 Task: Add a condition where "Channel Is WeChat" in new tickets in your groups.
Action: Mouse moved to (119, 436)
Screenshot: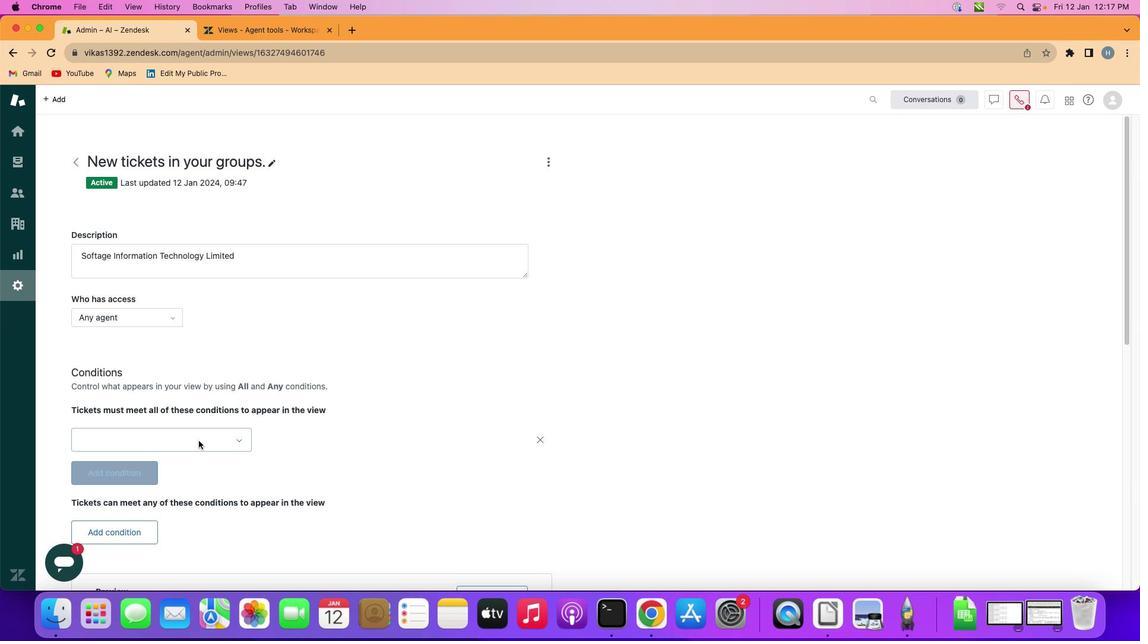 
Action: Mouse pressed left at (119, 436)
Screenshot: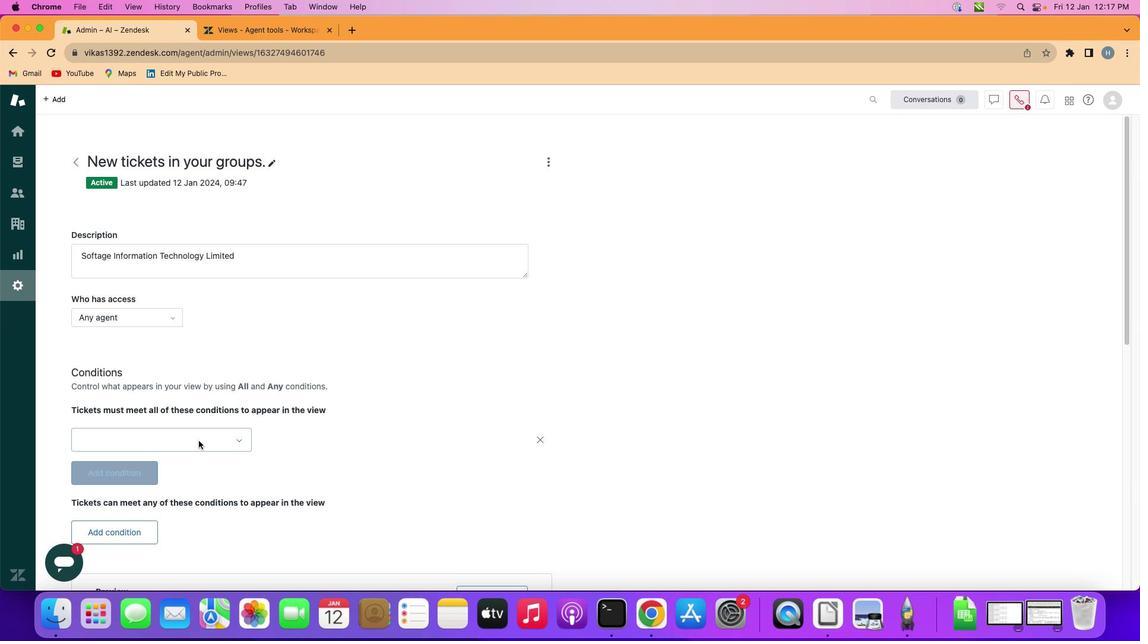 
Action: Mouse moved to (198, 438)
Screenshot: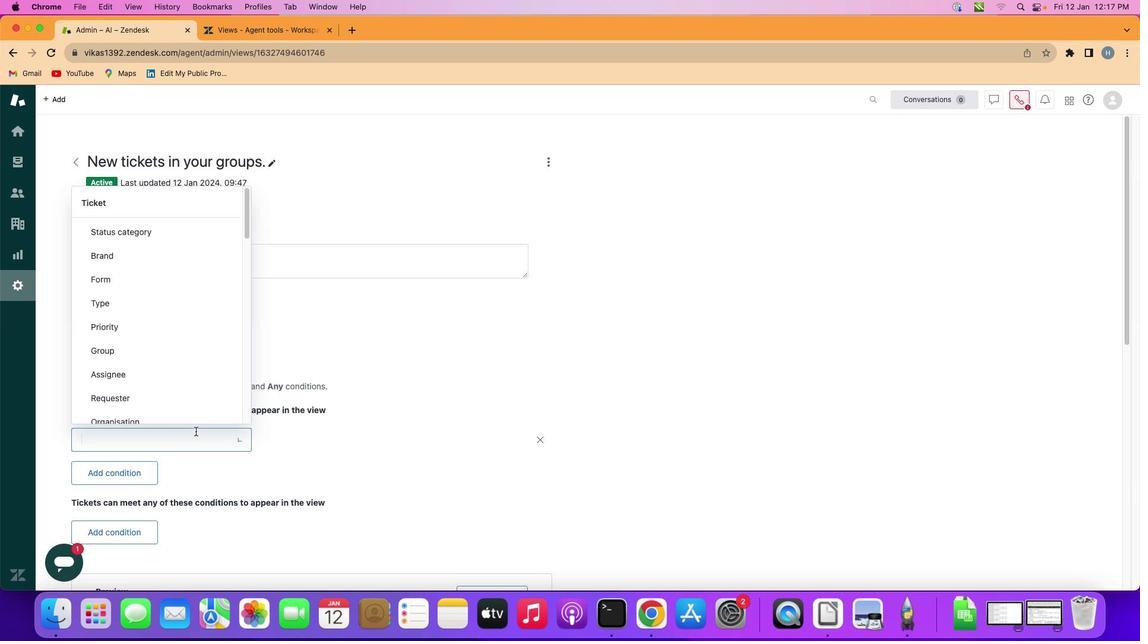 
Action: Mouse pressed left at (198, 438)
Screenshot: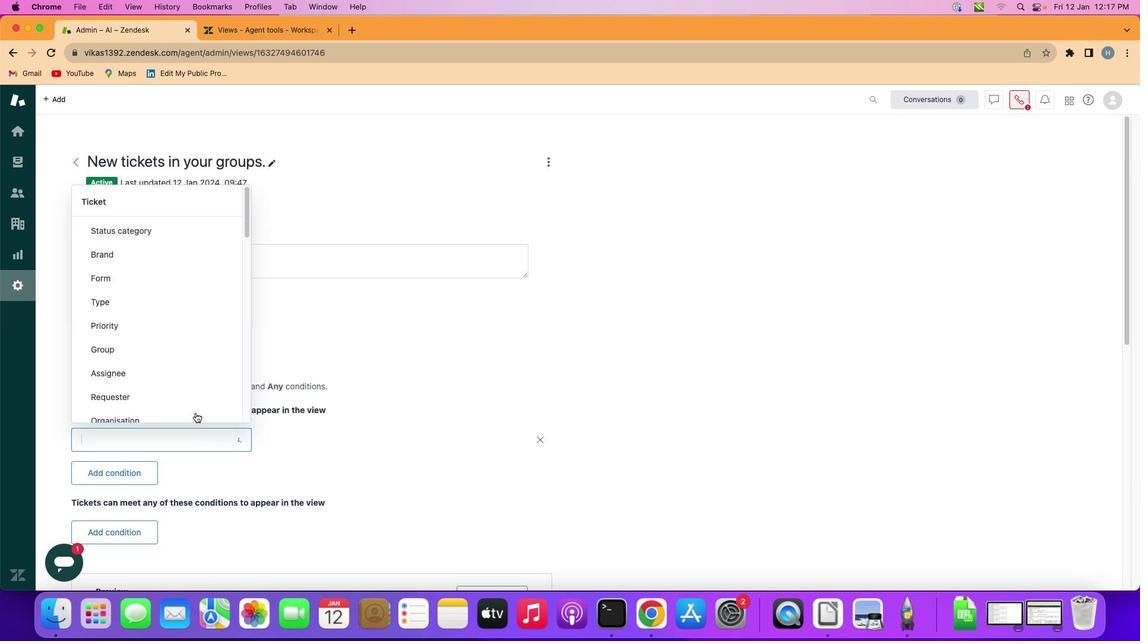 
Action: Mouse moved to (188, 324)
Screenshot: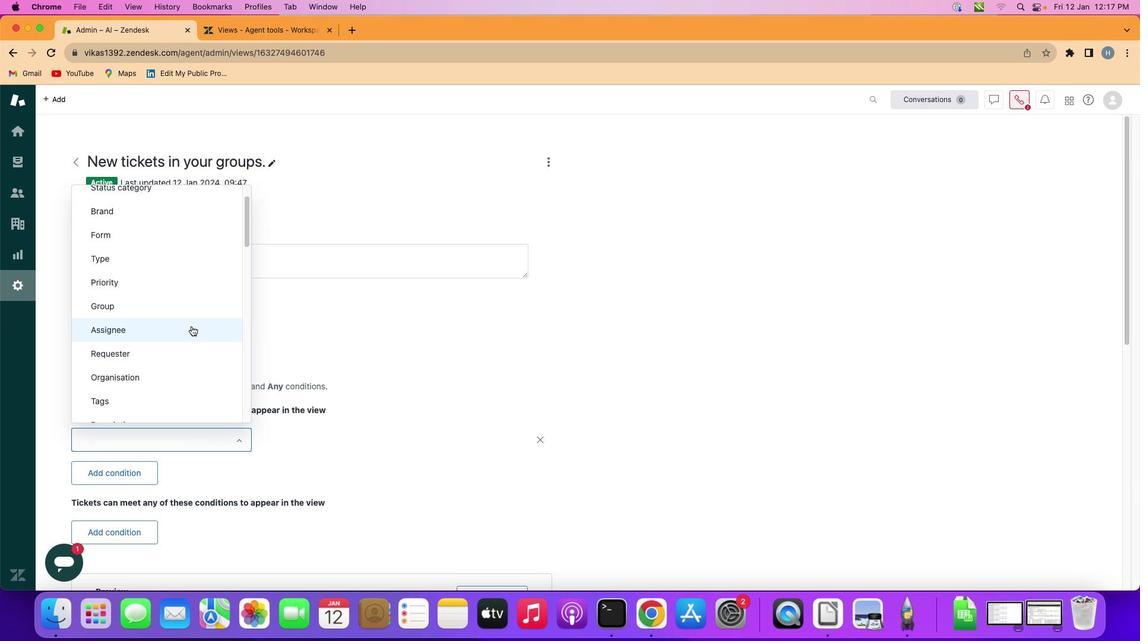 
Action: Mouse scrolled (188, 324) with delta (-1, -2)
Screenshot: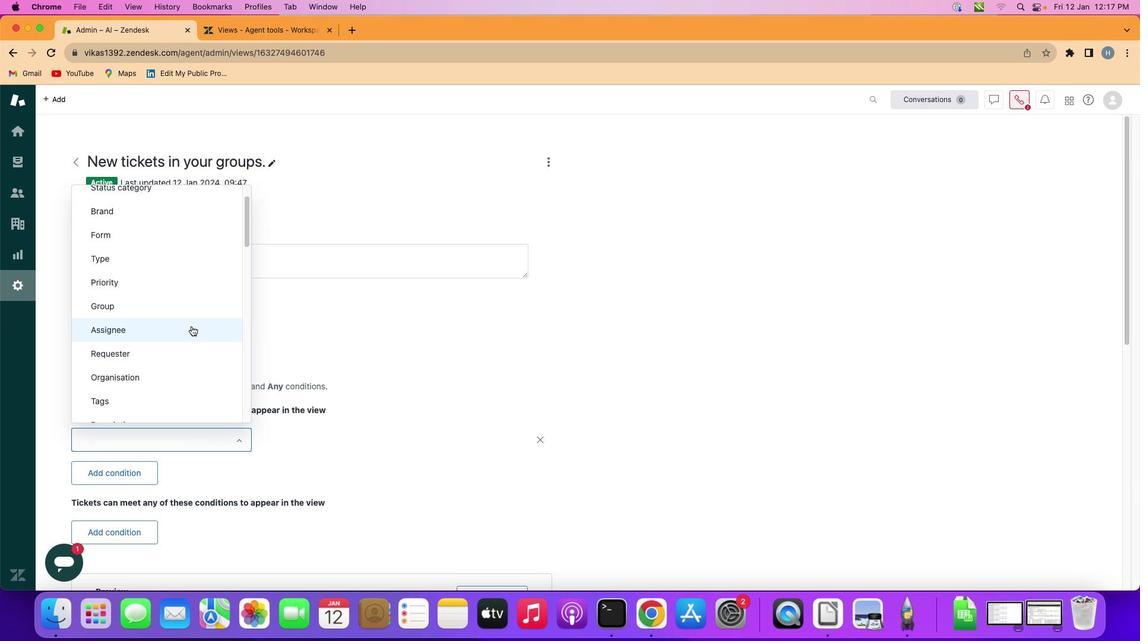 
Action: Mouse scrolled (188, 324) with delta (-1, -2)
Screenshot: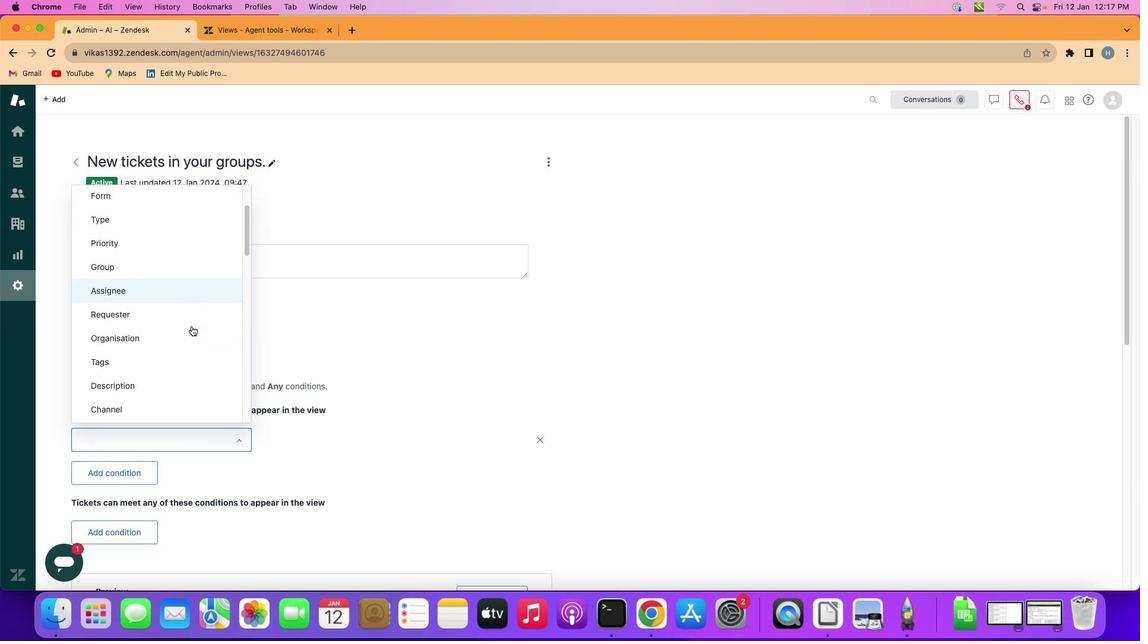 
Action: Mouse scrolled (188, 324) with delta (-1, -2)
Screenshot: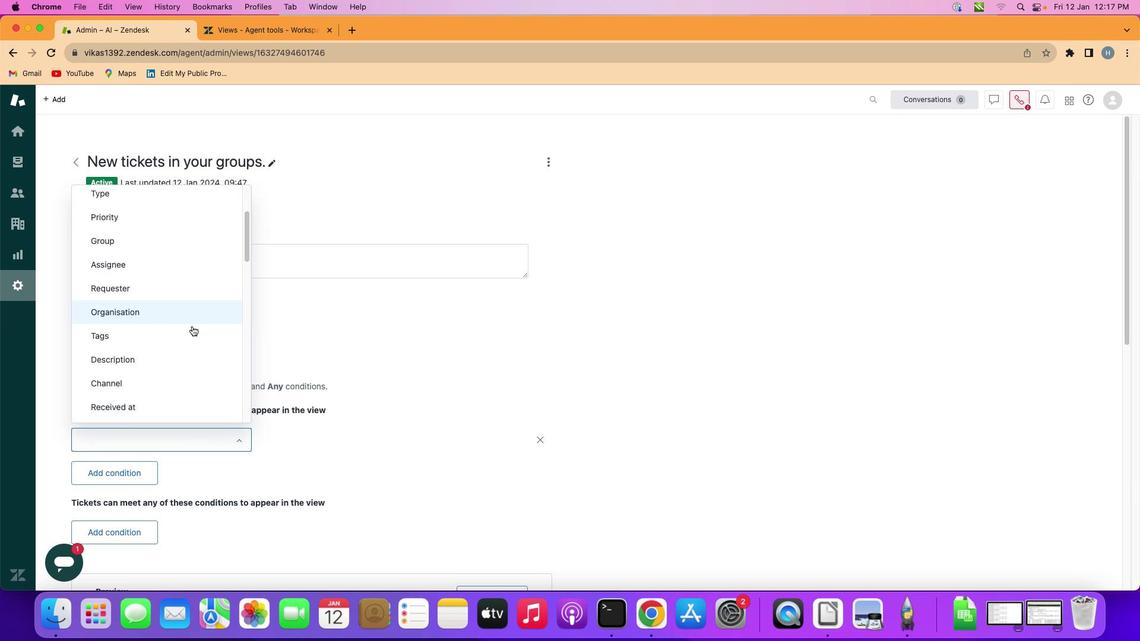 
Action: Mouse moved to (188, 324)
Screenshot: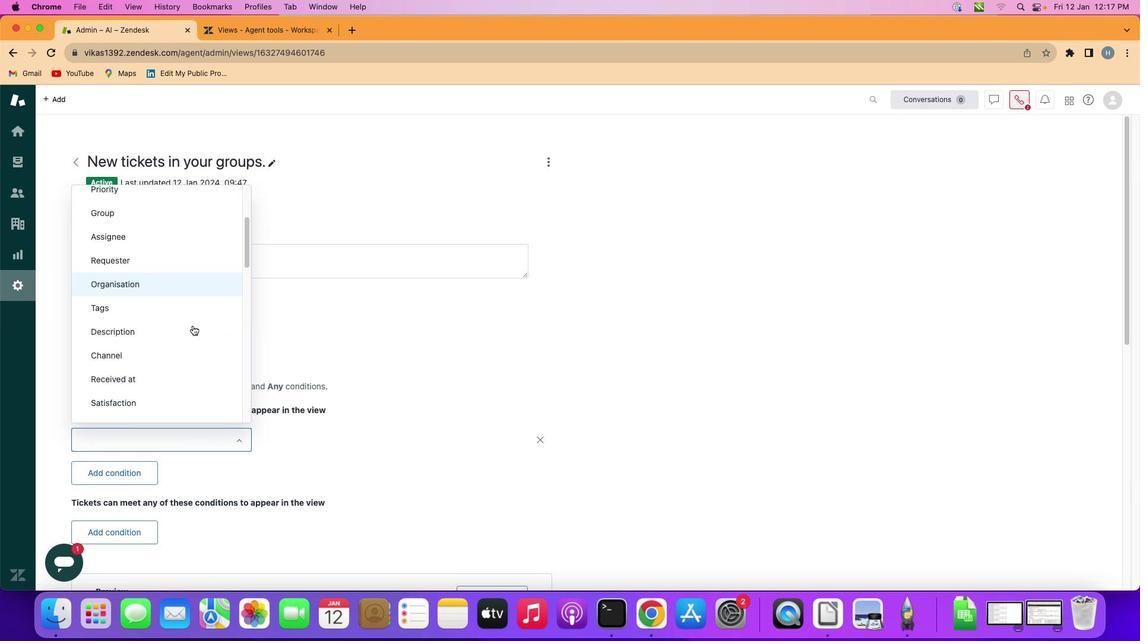 
Action: Mouse scrolled (188, 324) with delta (-1, -2)
Screenshot: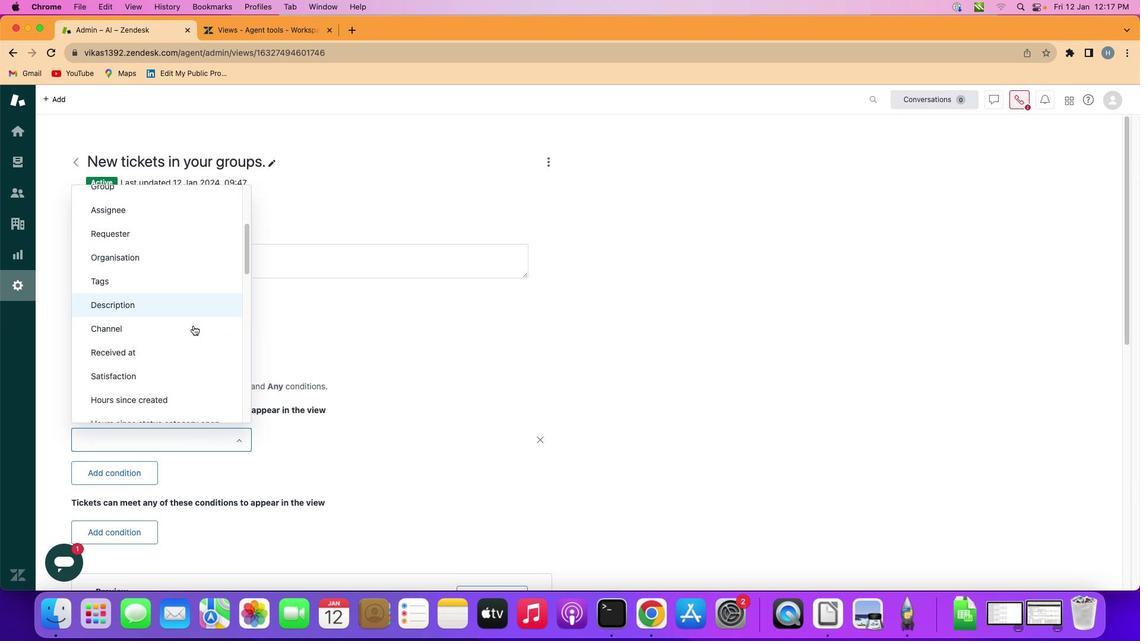
Action: Mouse moved to (189, 323)
Screenshot: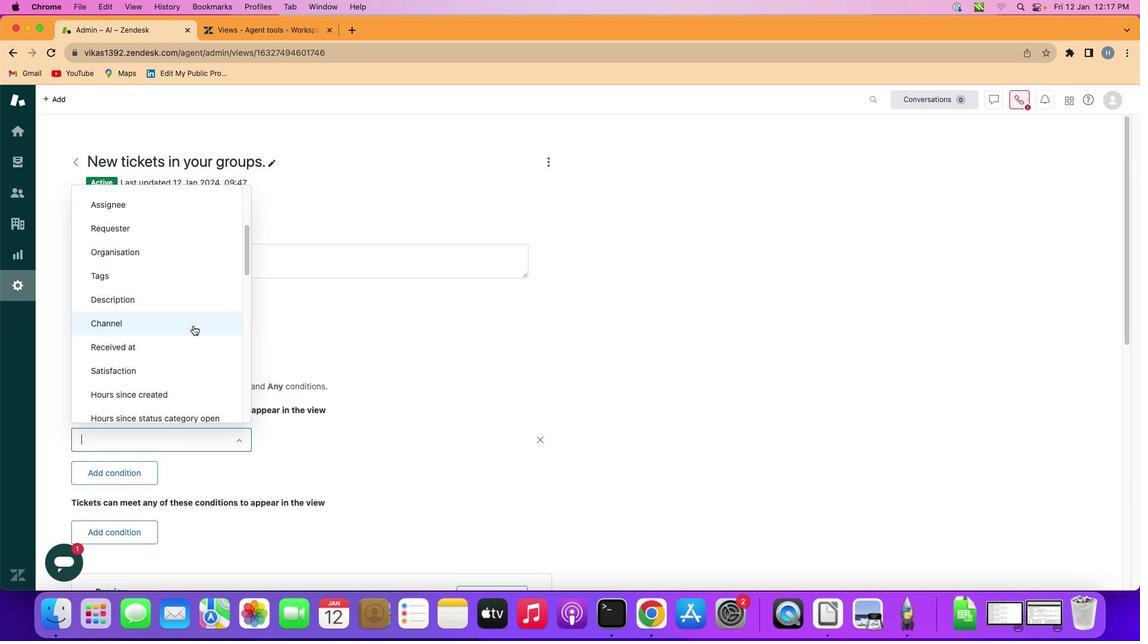 
Action: Mouse scrolled (189, 323) with delta (-1, -2)
Screenshot: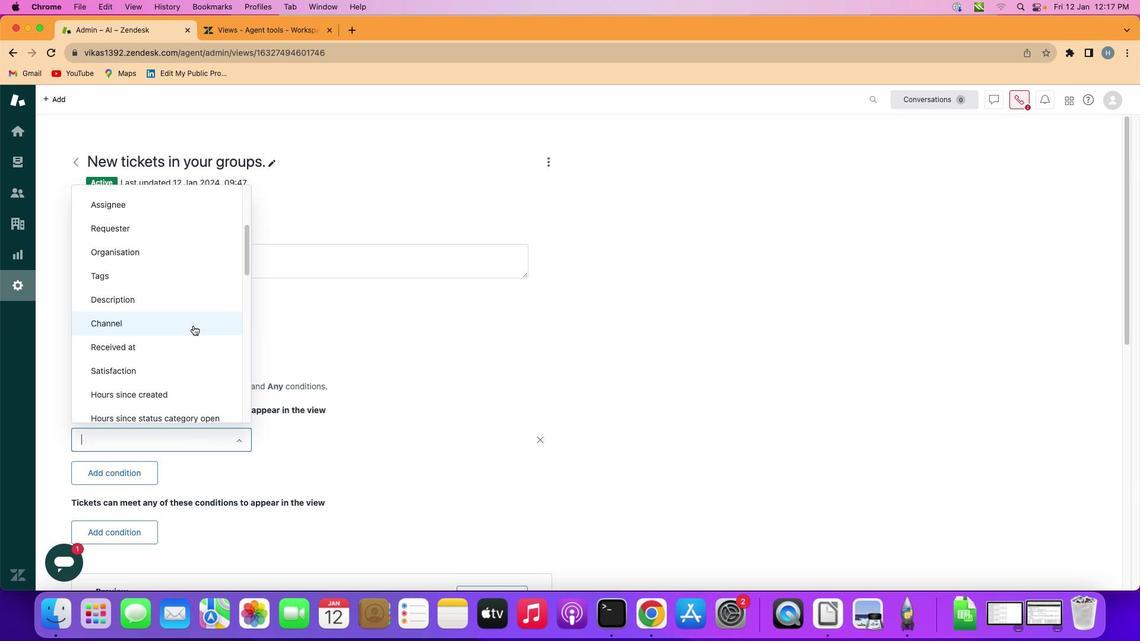 
Action: Mouse moved to (191, 322)
Screenshot: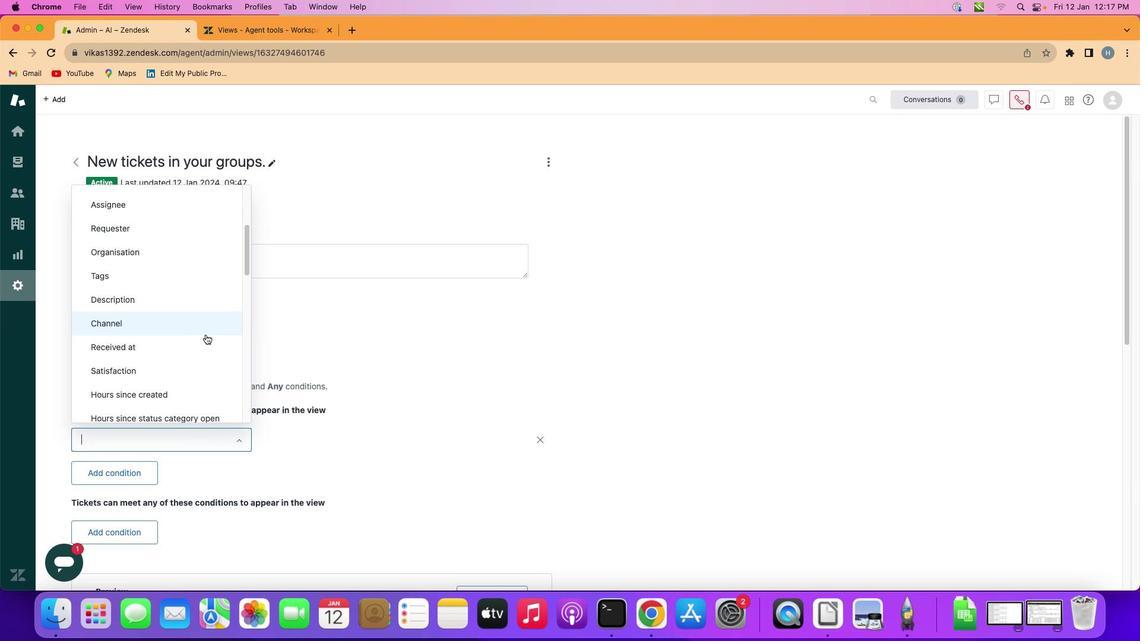 
Action: Mouse pressed left at (191, 322)
Screenshot: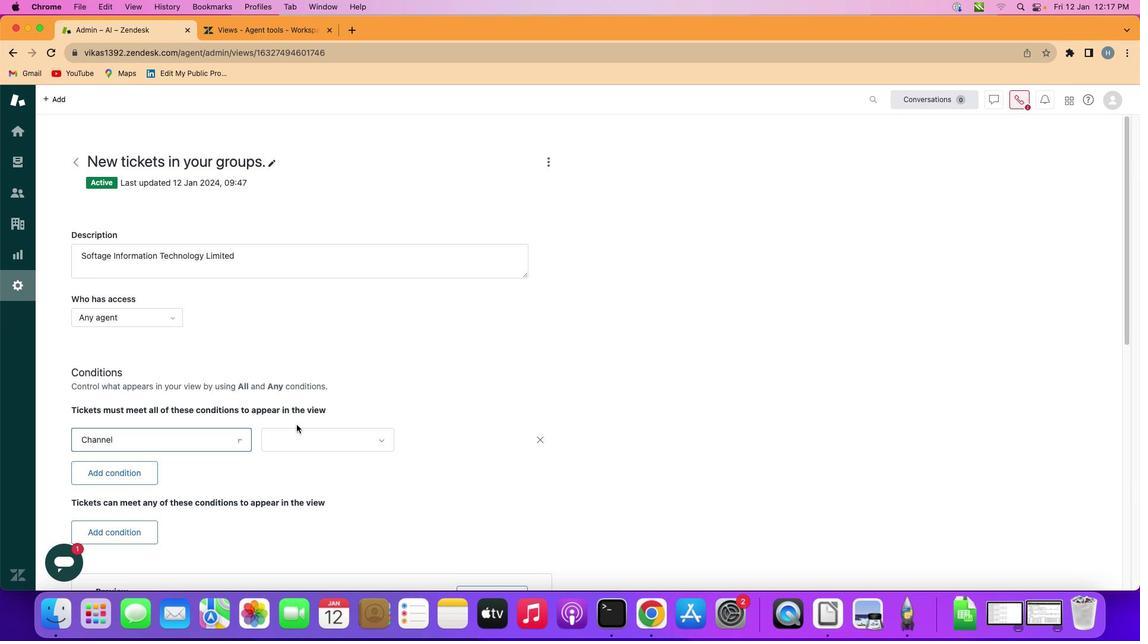 
Action: Mouse moved to (307, 438)
Screenshot: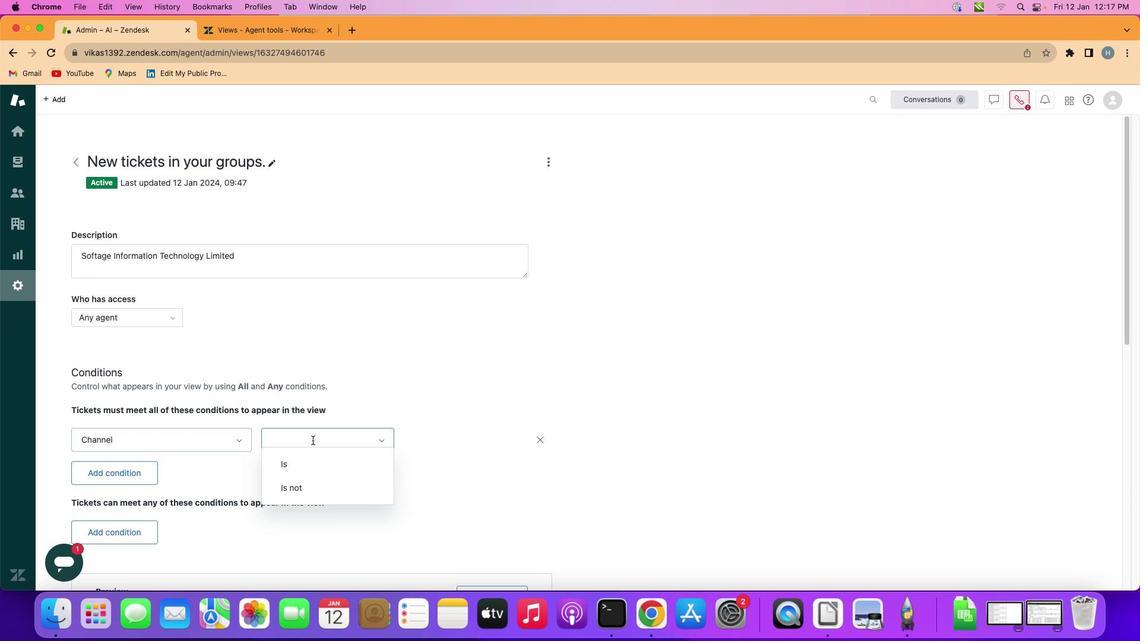 
Action: Mouse pressed left at (307, 438)
Screenshot: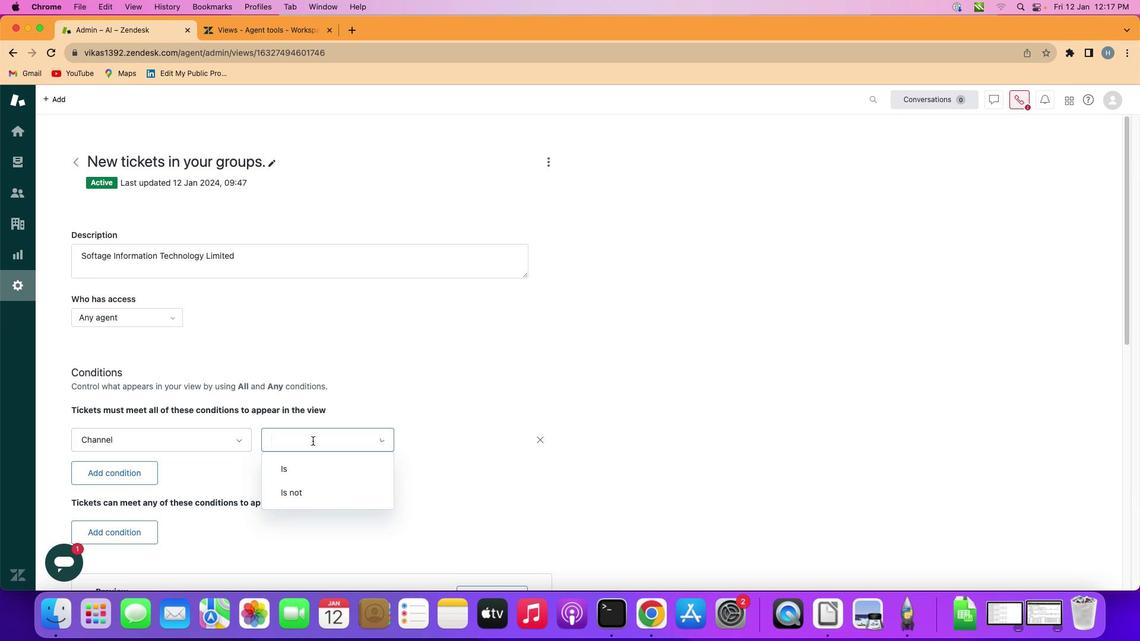 
Action: Mouse moved to (310, 468)
Screenshot: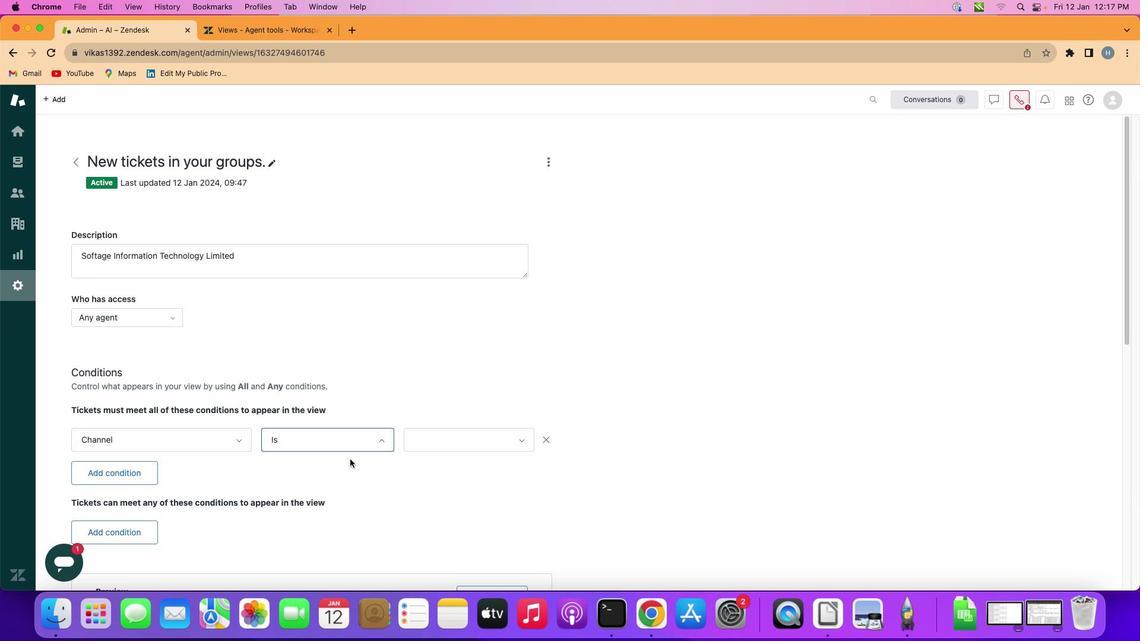 
Action: Mouse pressed left at (310, 468)
Screenshot: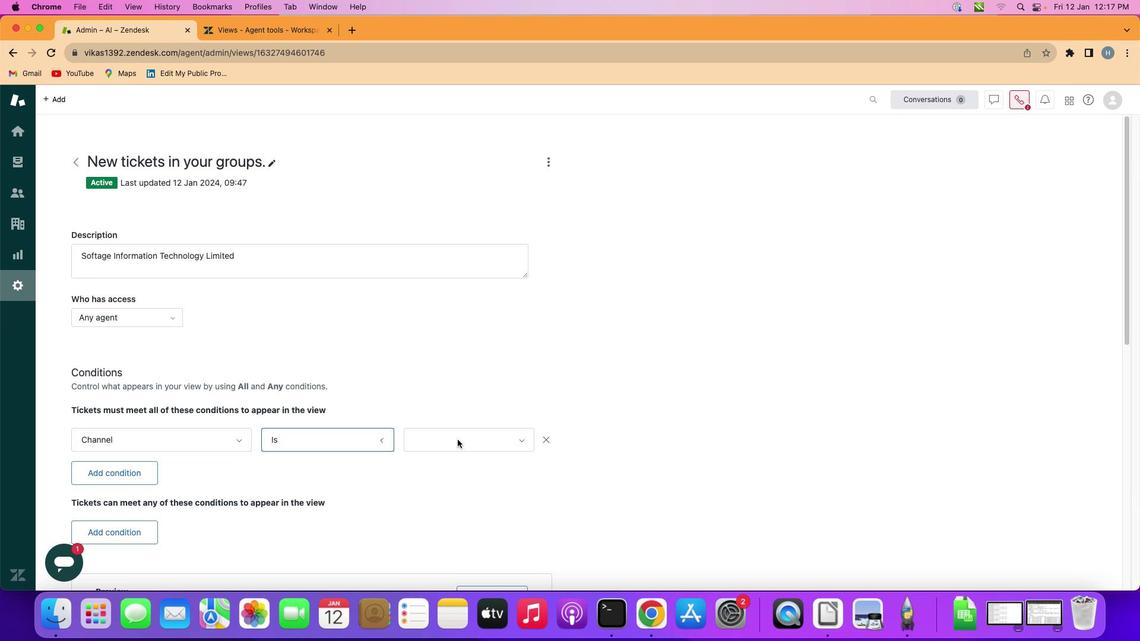
Action: Mouse moved to (464, 436)
Screenshot: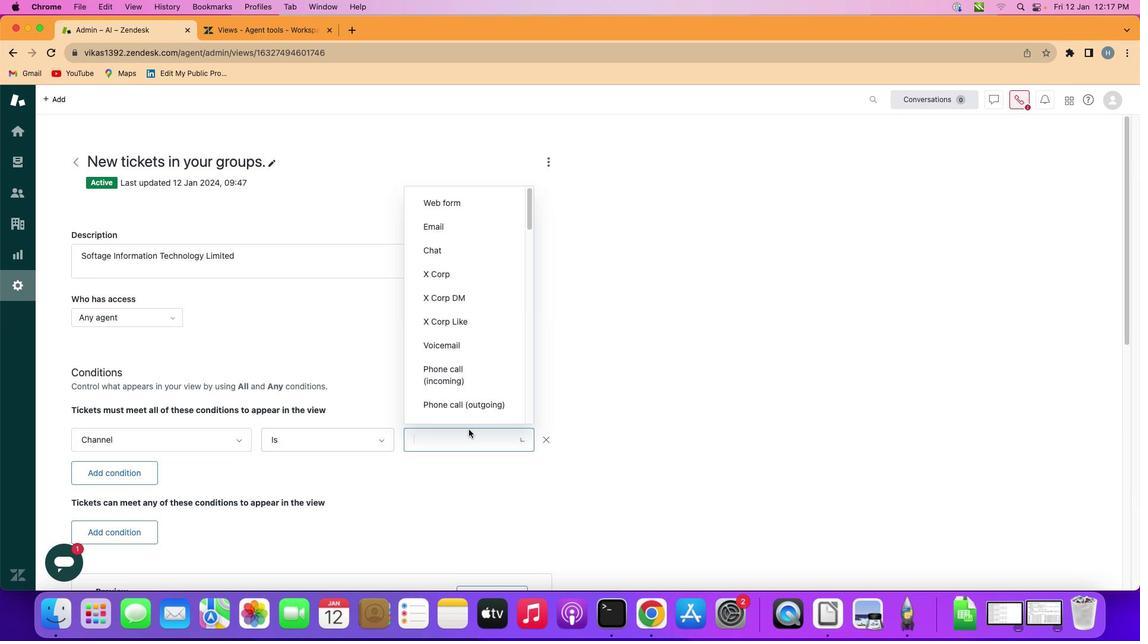 
Action: Mouse pressed left at (464, 436)
Screenshot: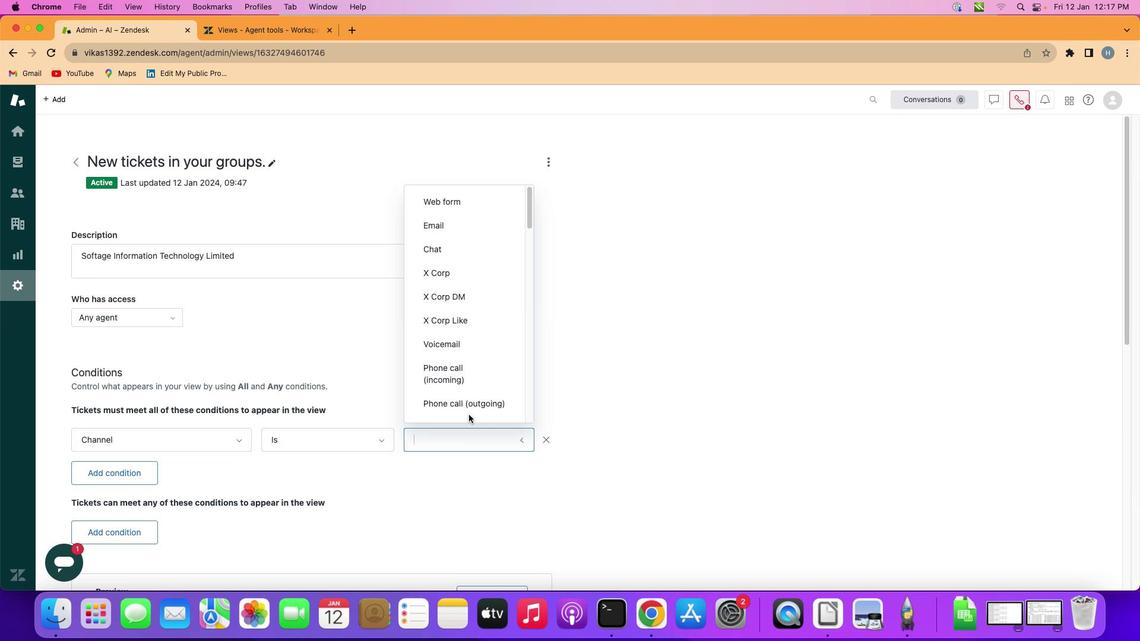 
Action: Mouse moved to (456, 321)
Screenshot: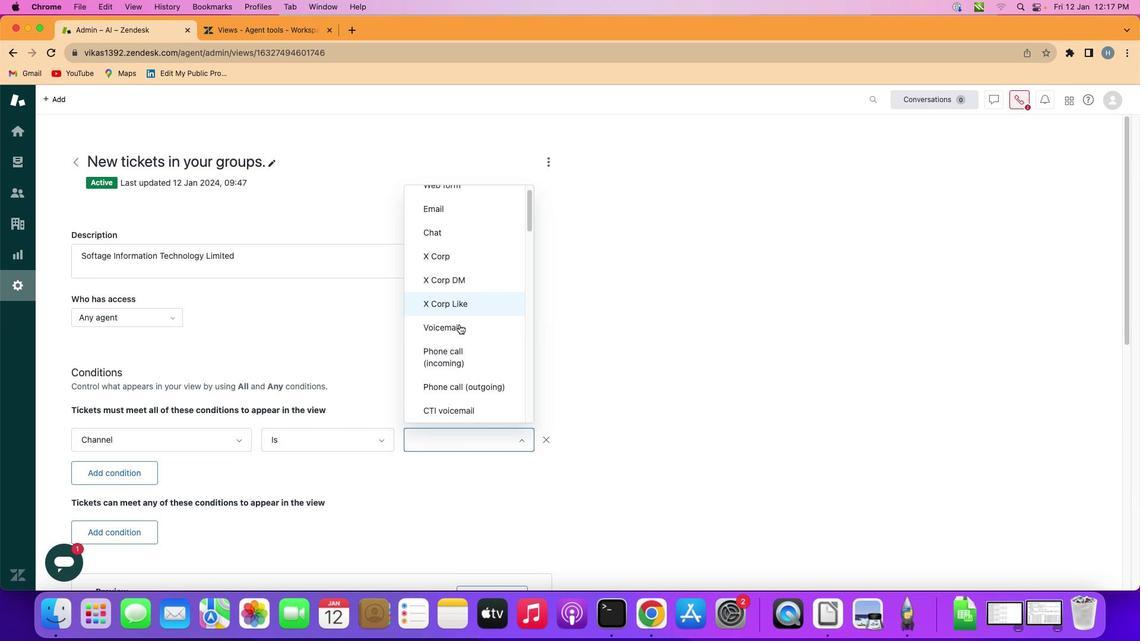
Action: Mouse scrolled (456, 321) with delta (-1, -2)
Screenshot: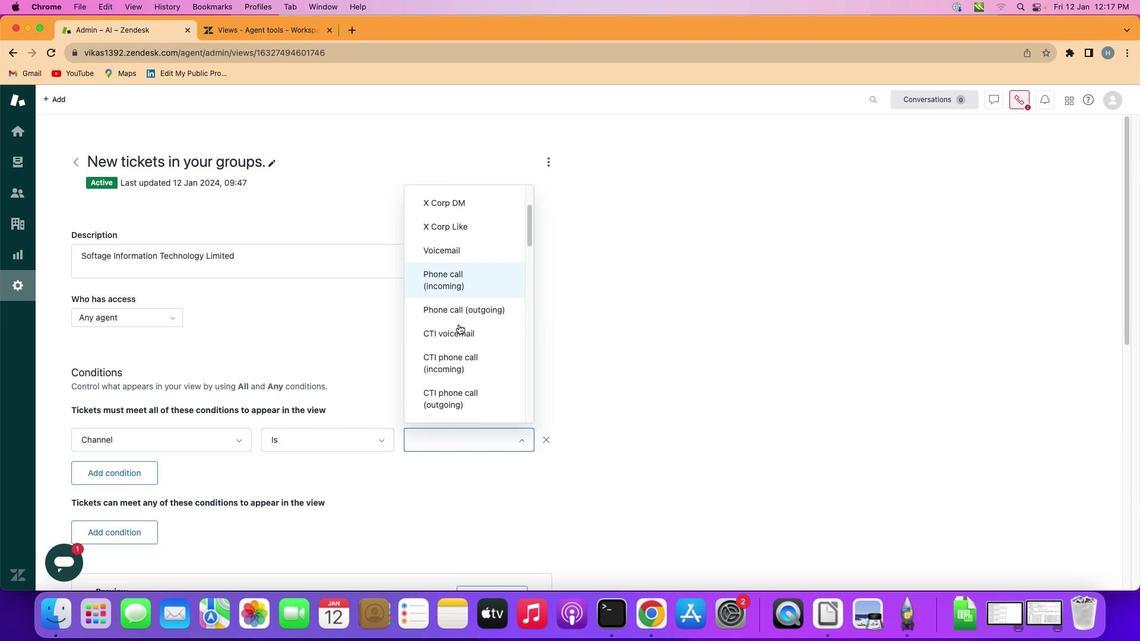 
Action: Mouse scrolled (456, 321) with delta (-1, -2)
Screenshot: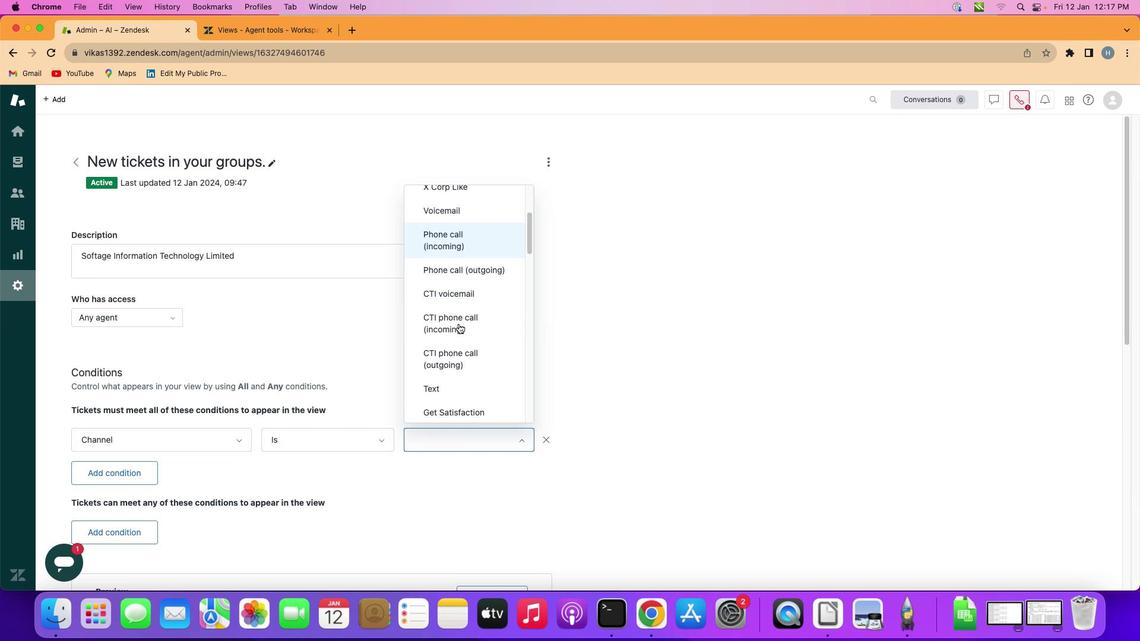 
Action: Mouse scrolled (456, 321) with delta (-1, -2)
Screenshot: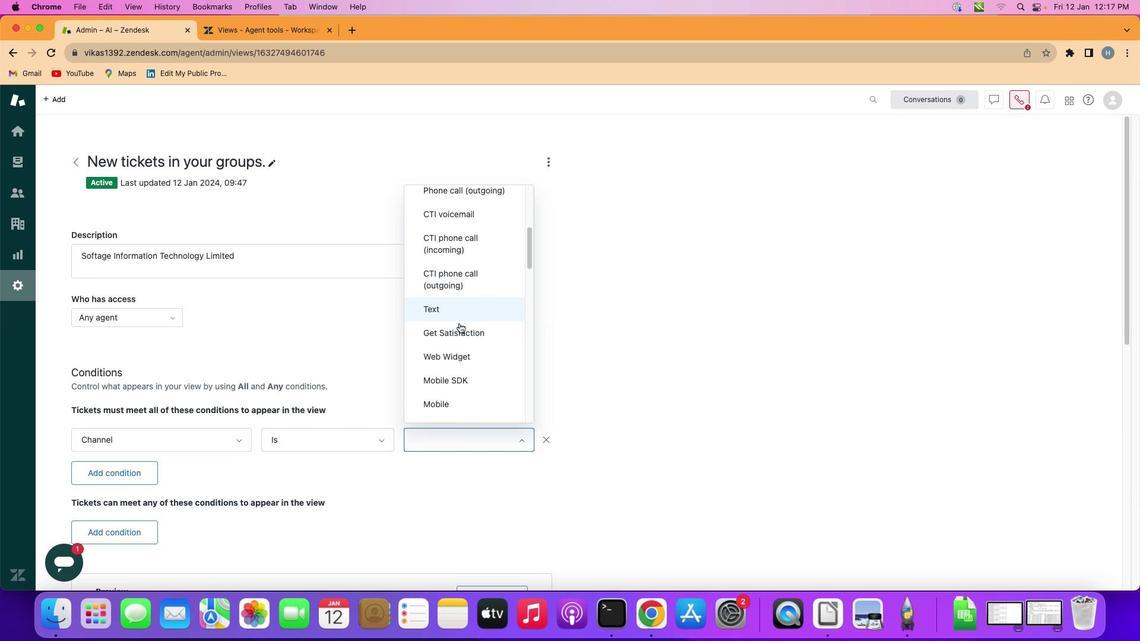 
Action: Mouse scrolled (456, 321) with delta (-1, -3)
Screenshot: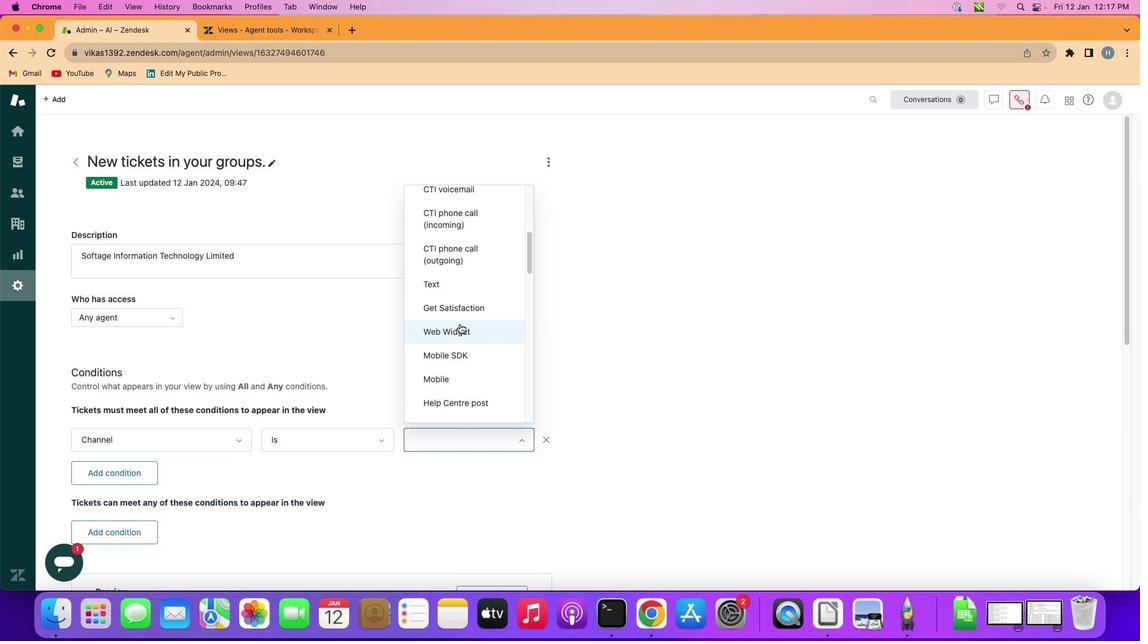 
Action: Mouse moved to (456, 321)
Screenshot: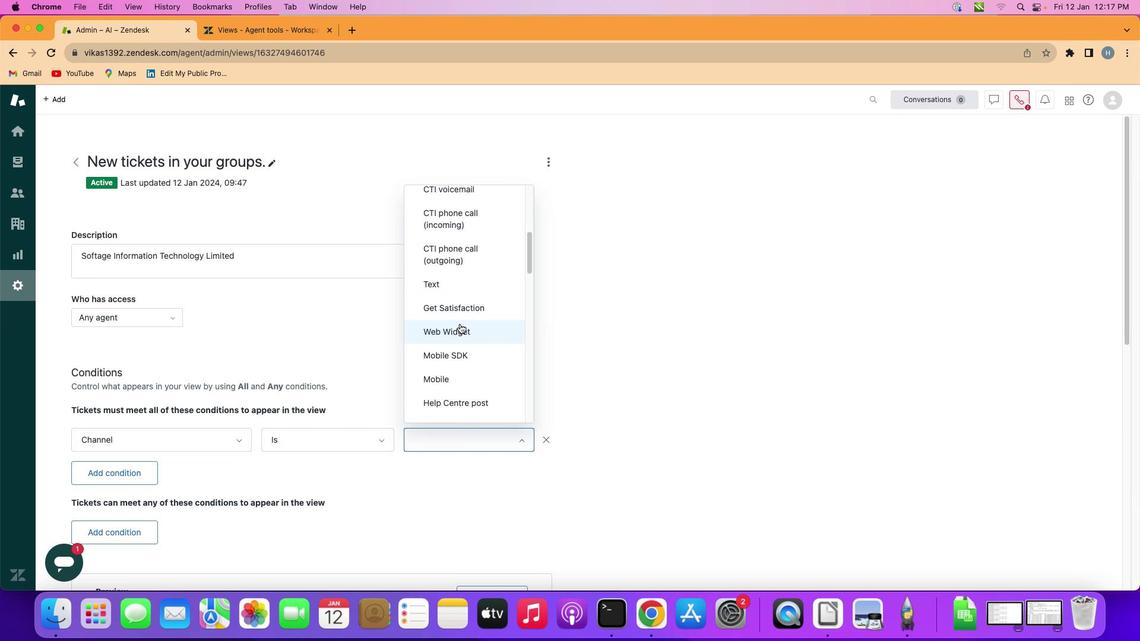 
Action: Mouse scrolled (456, 321) with delta (-1, -3)
Screenshot: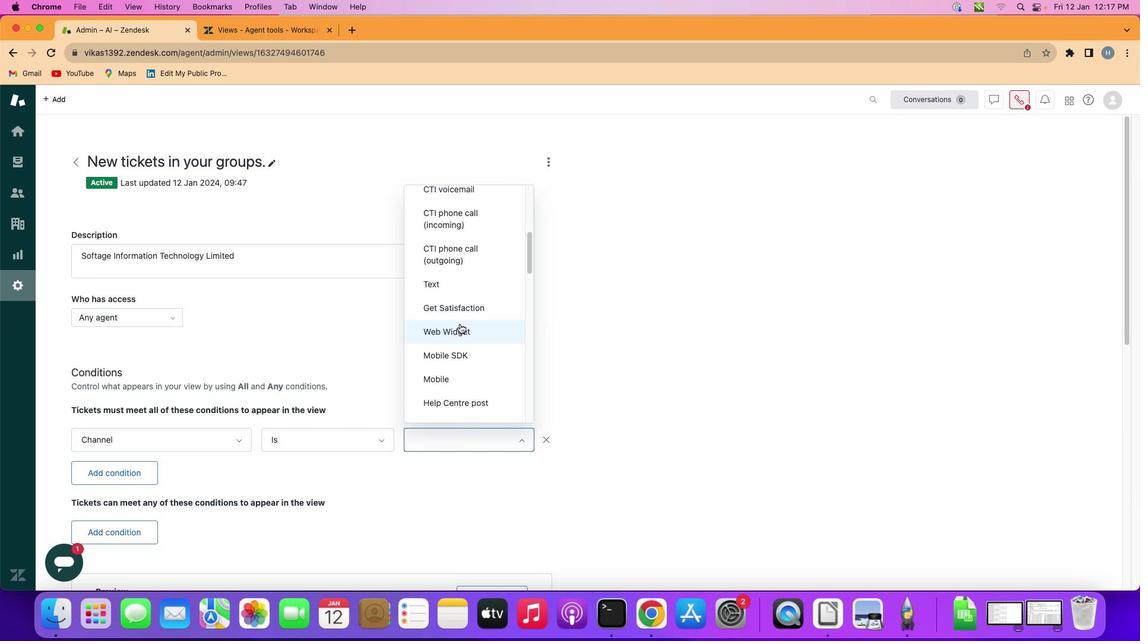 
Action: Mouse moved to (457, 321)
Screenshot: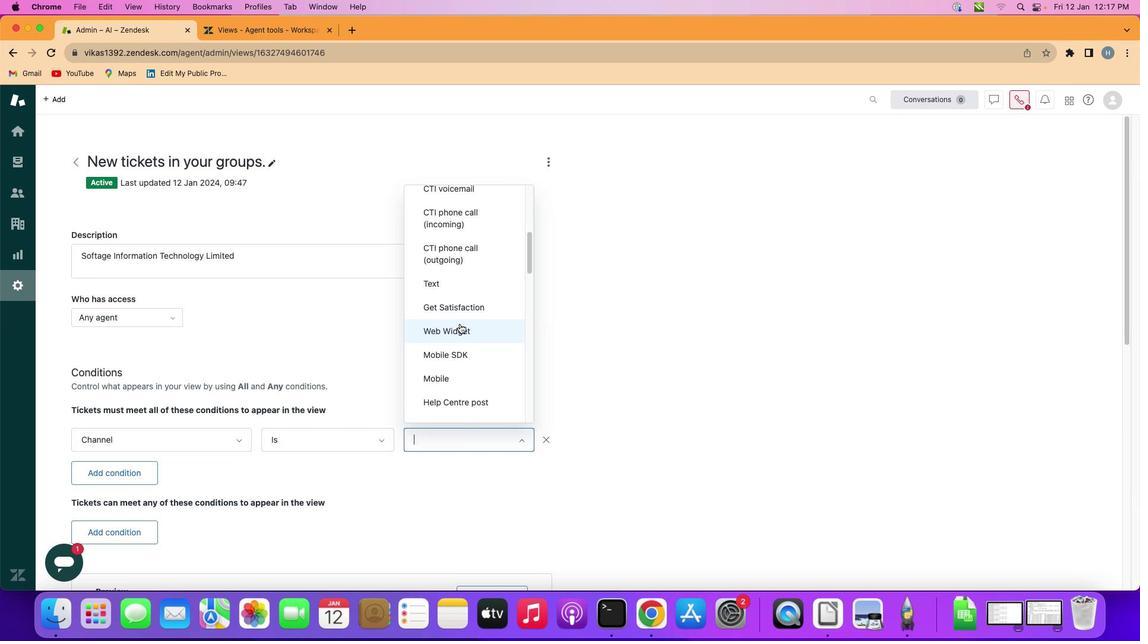 
Action: Mouse scrolled (457, 321) with delta (-1, -2)
Screenshot: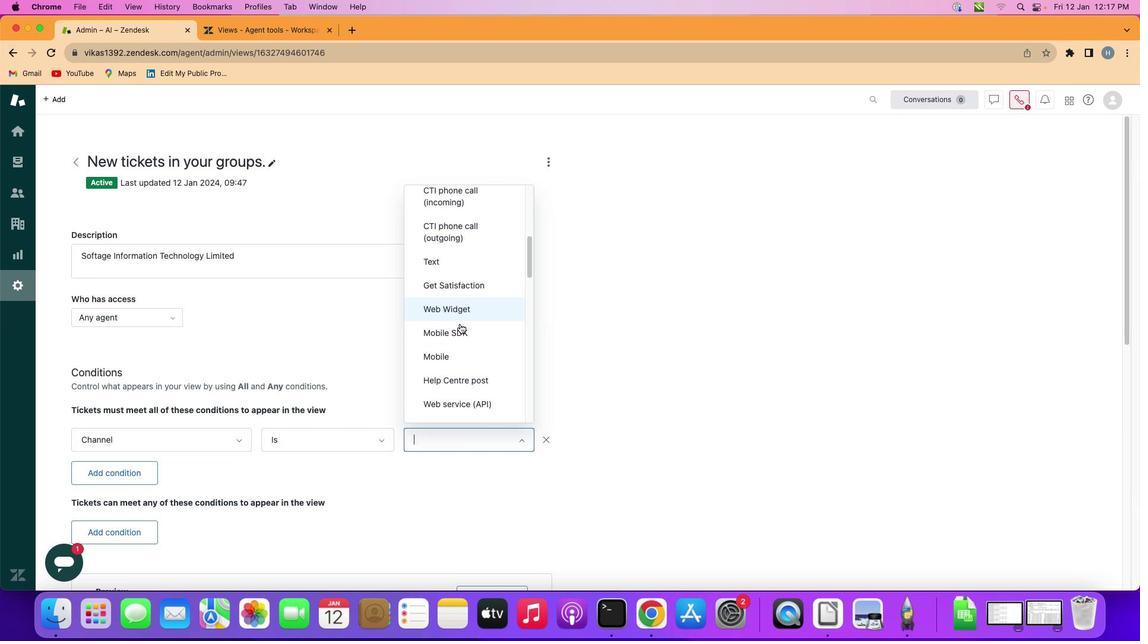 
Action: Mouse scrolled (457, 321) with delta (-1, -2)
Screenshot: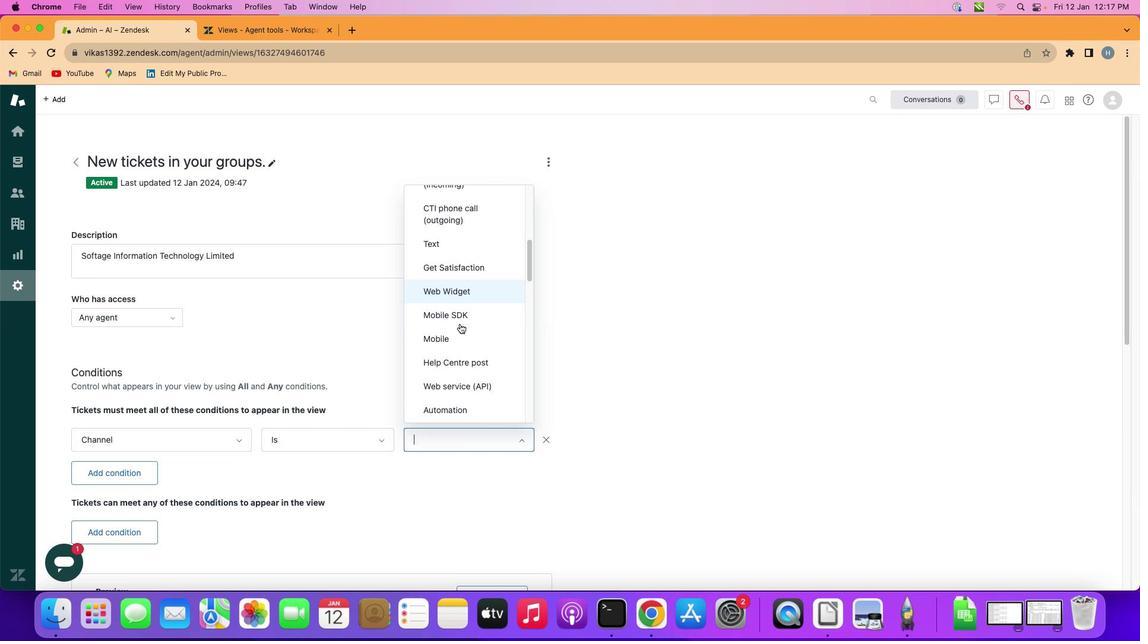 
Action: Mouse scrolled (457, 321) with delta (-1, -2)
Screenshot: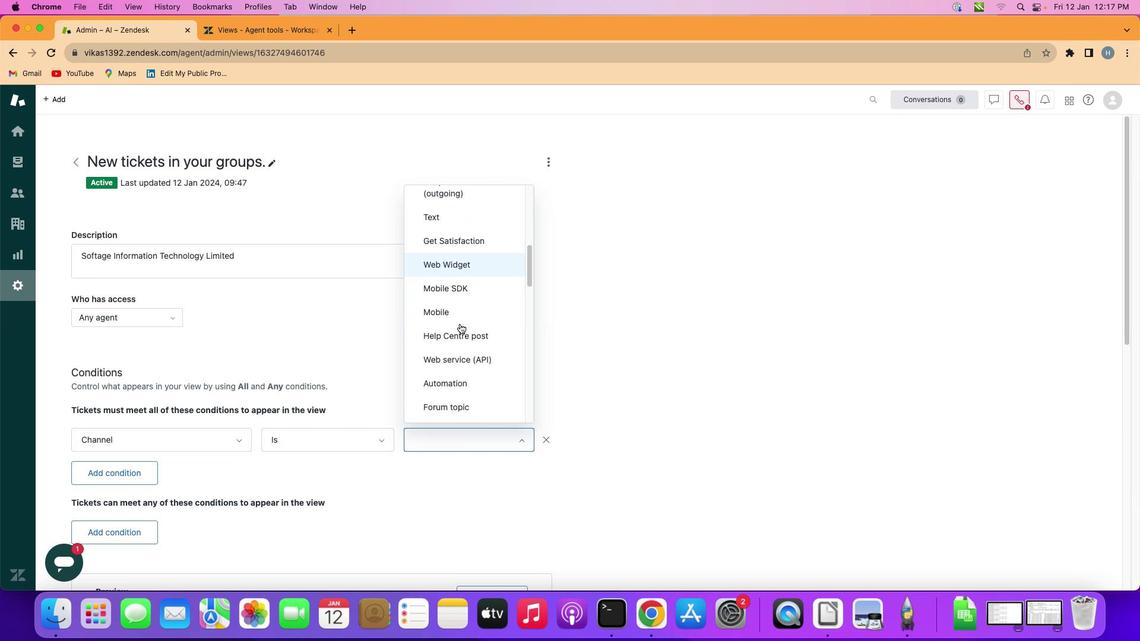 
Action: Mouse scrolled (457, 321) with delta (-1, -2)
Screenshot: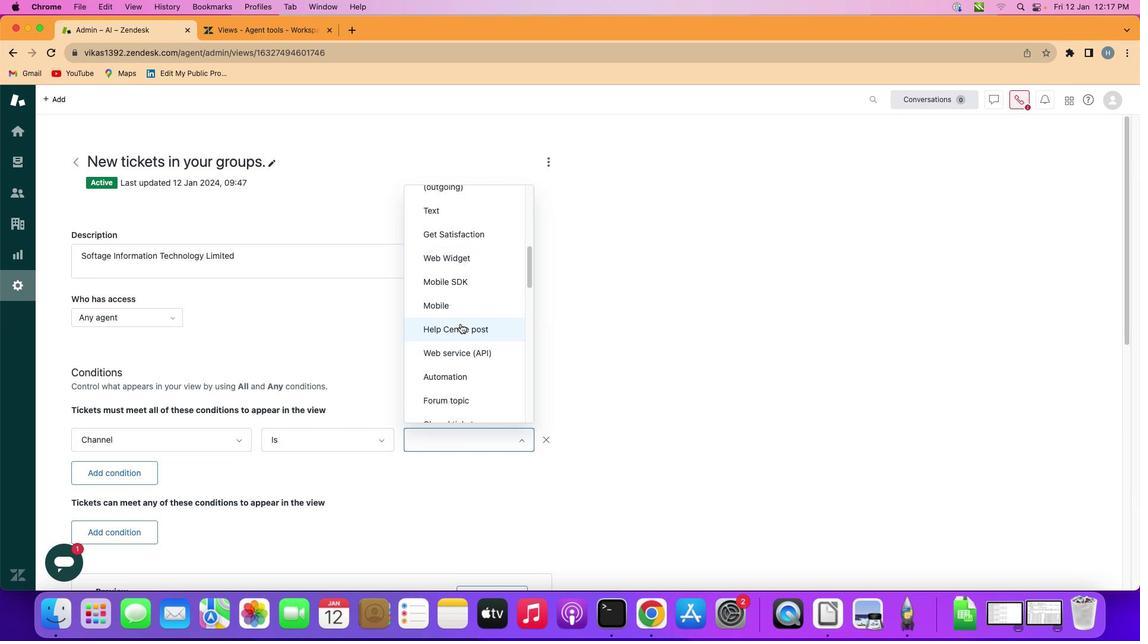 
Action: Mouse moved to (458, 321)
Screenshot: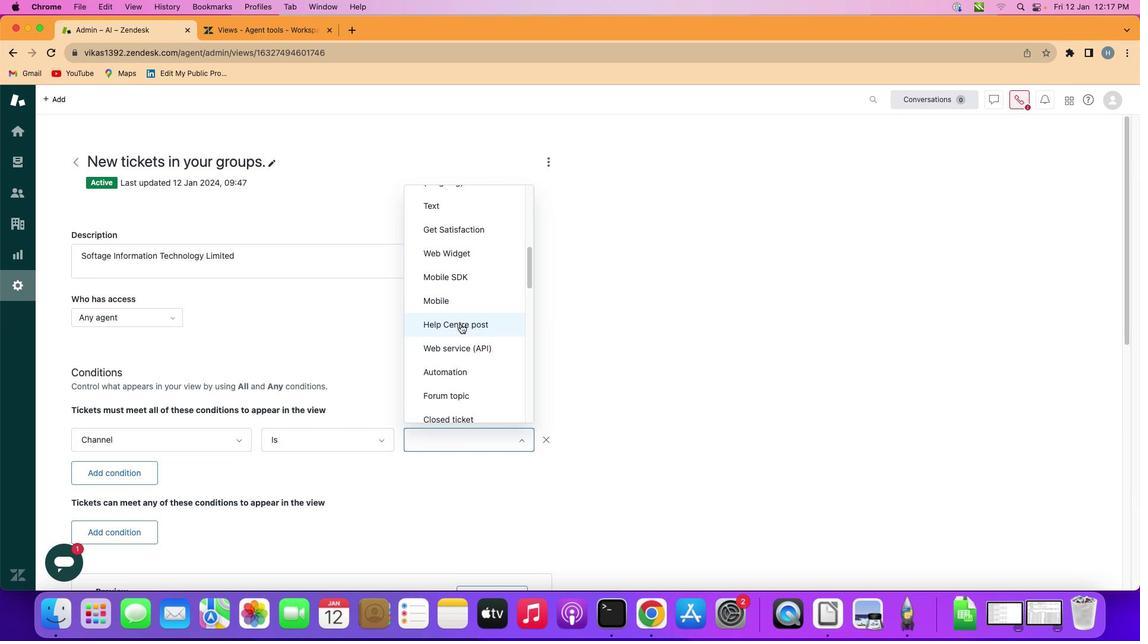
Action: Mouse scrolled (458, 321) with delta (-1, -2)
Screenshot: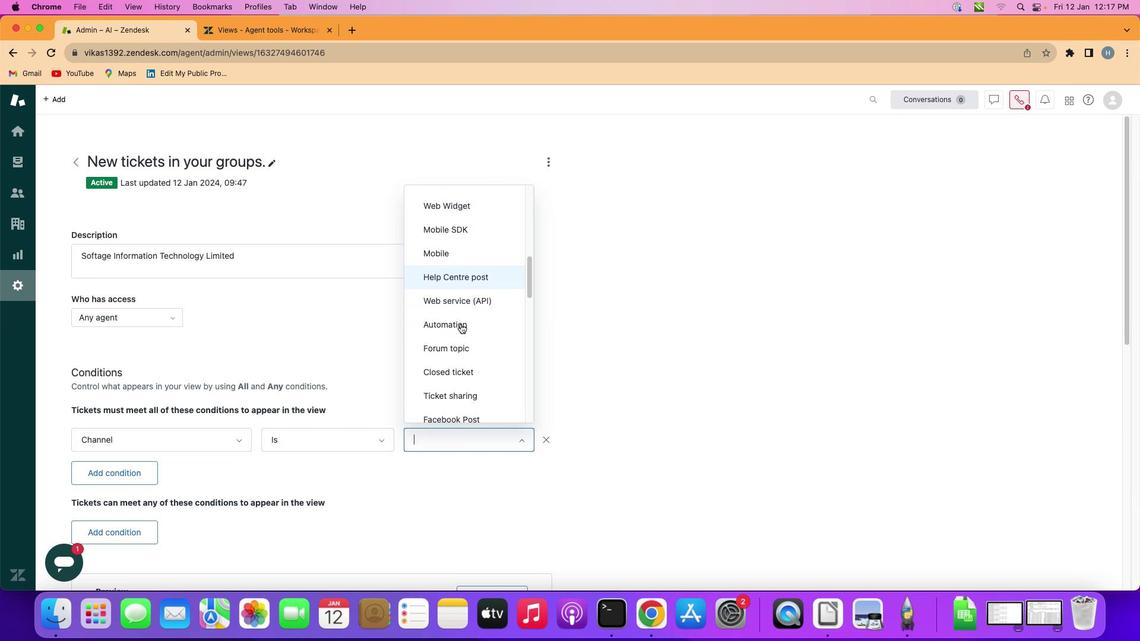 
Action: Mouse scrolled (458, 321) with delta (-1, -2)
Screenshot: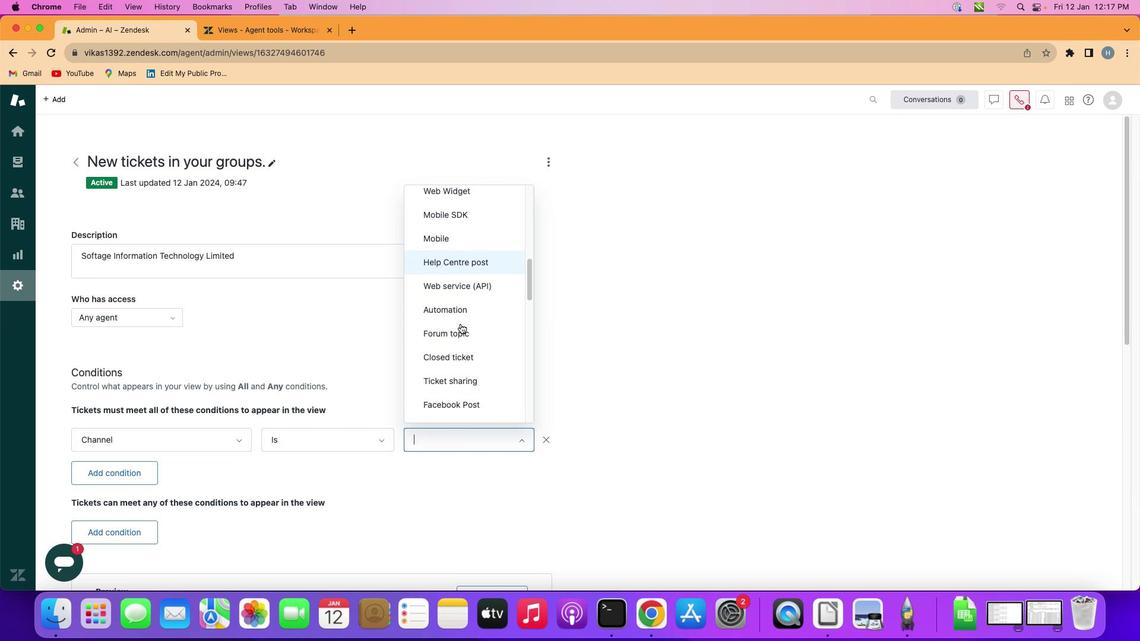 
Action: Mouse scrolled (458, 321) with delta (-1, -2)
Screenshot: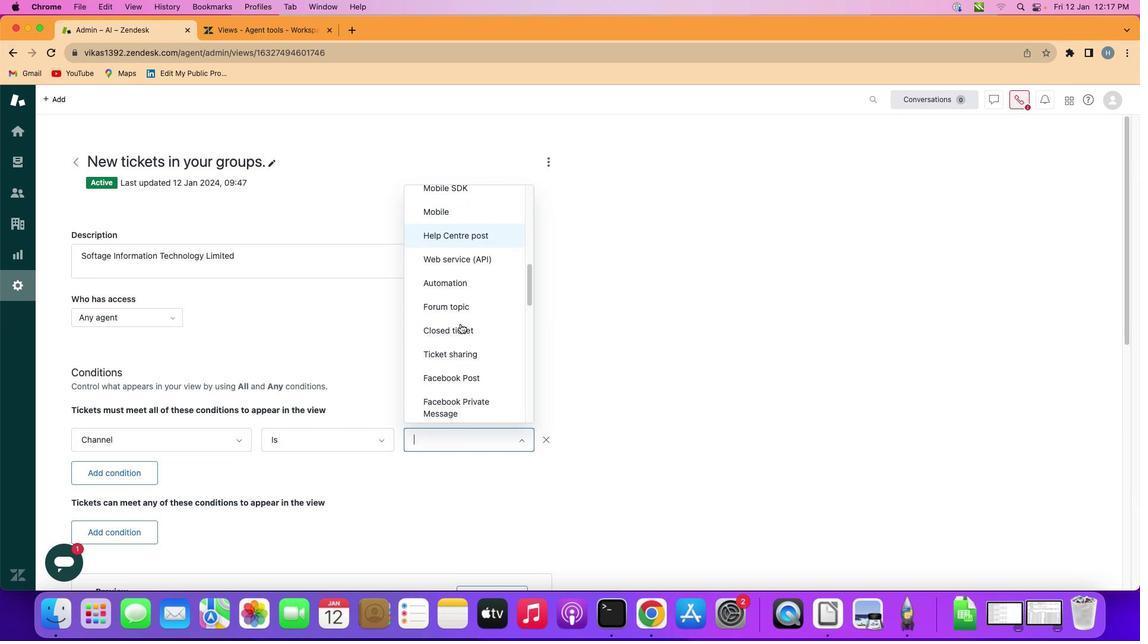 
Action: Mouse scrolled (458, 321) with delta (-1, -2)
Screenshot: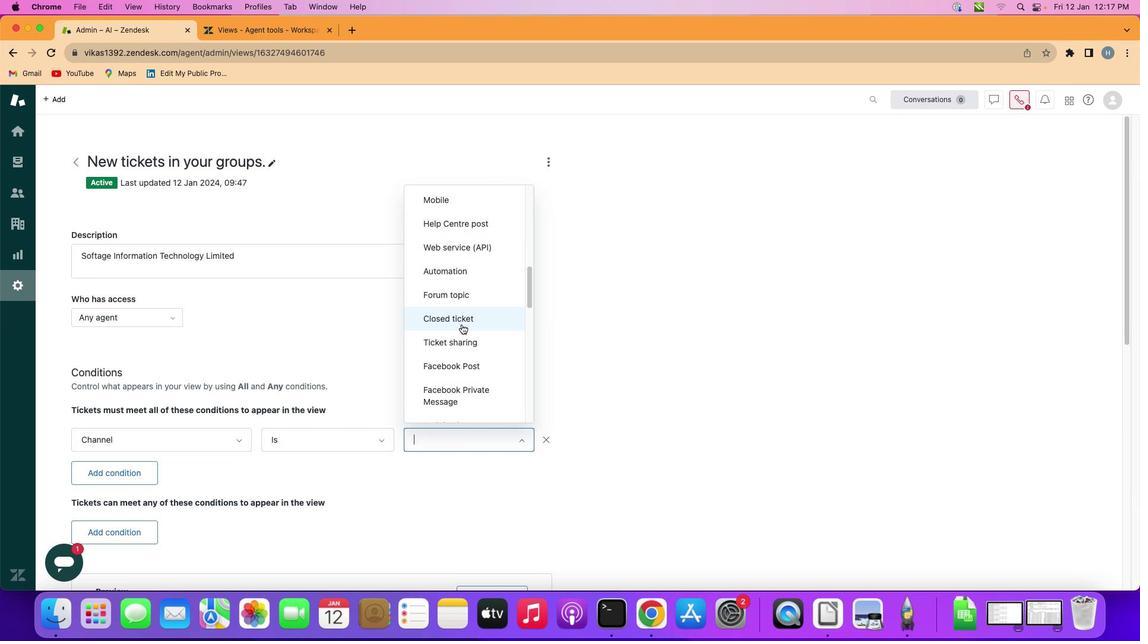 
Action: Mouse moved to (459, 321)
Screenshot: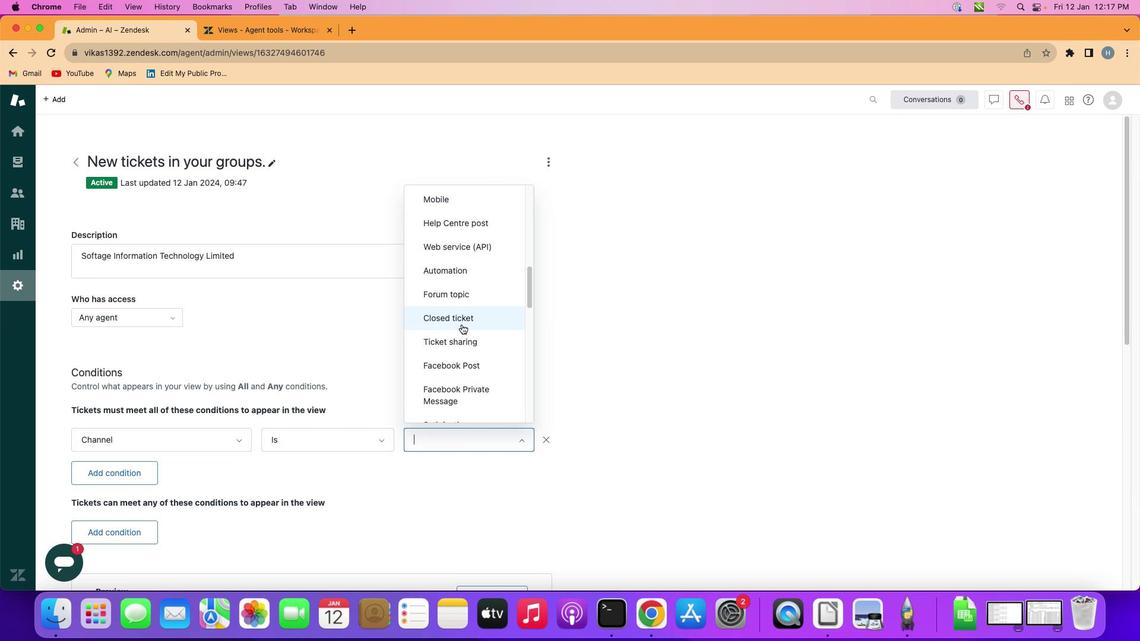 
Action: Mouse scrolled (459, 321) with delta (-1, -2)
Screenshot: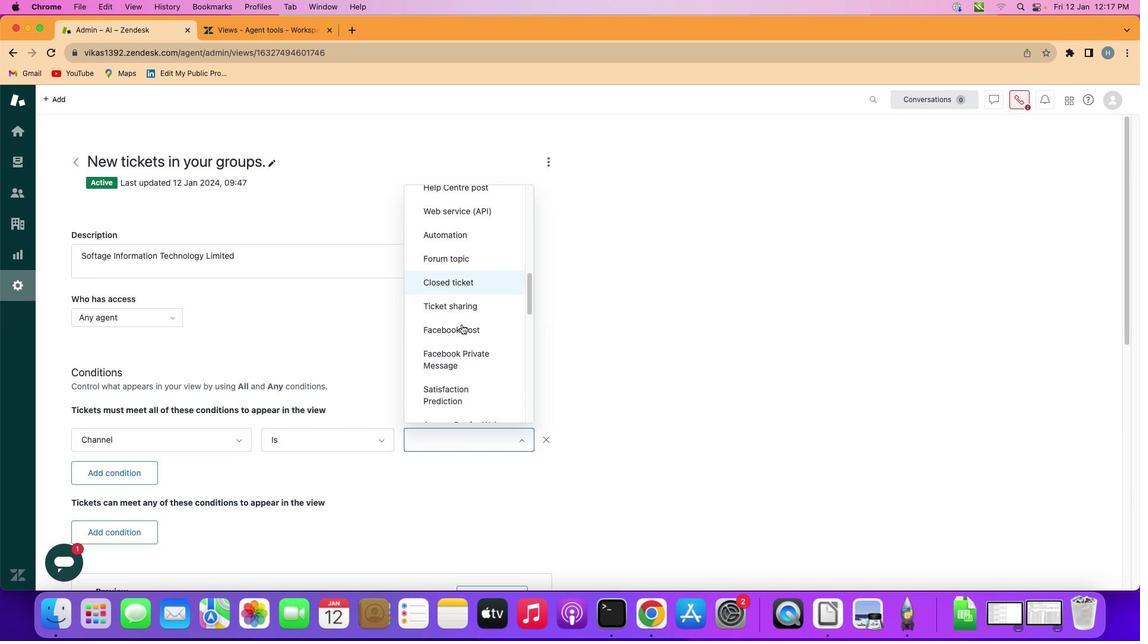 
Action: Mouse scrolled (459, 321) with delta (-1, -2)
Screenshot: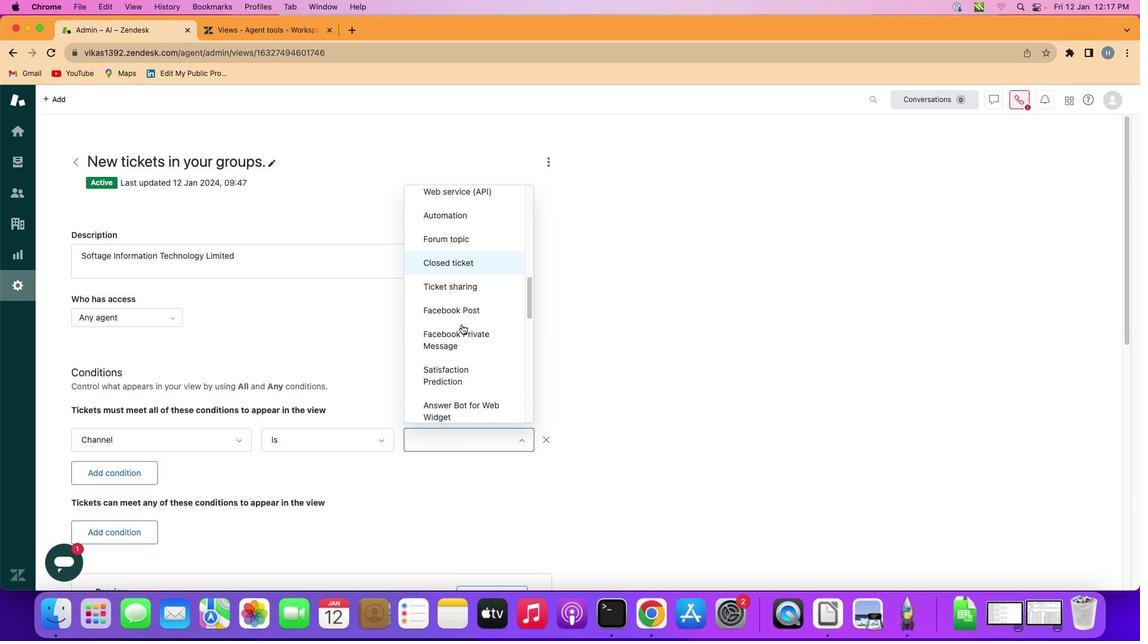 
Action: Mouse scrolled (459, 321) with delta (-1, -2)
Screenshot: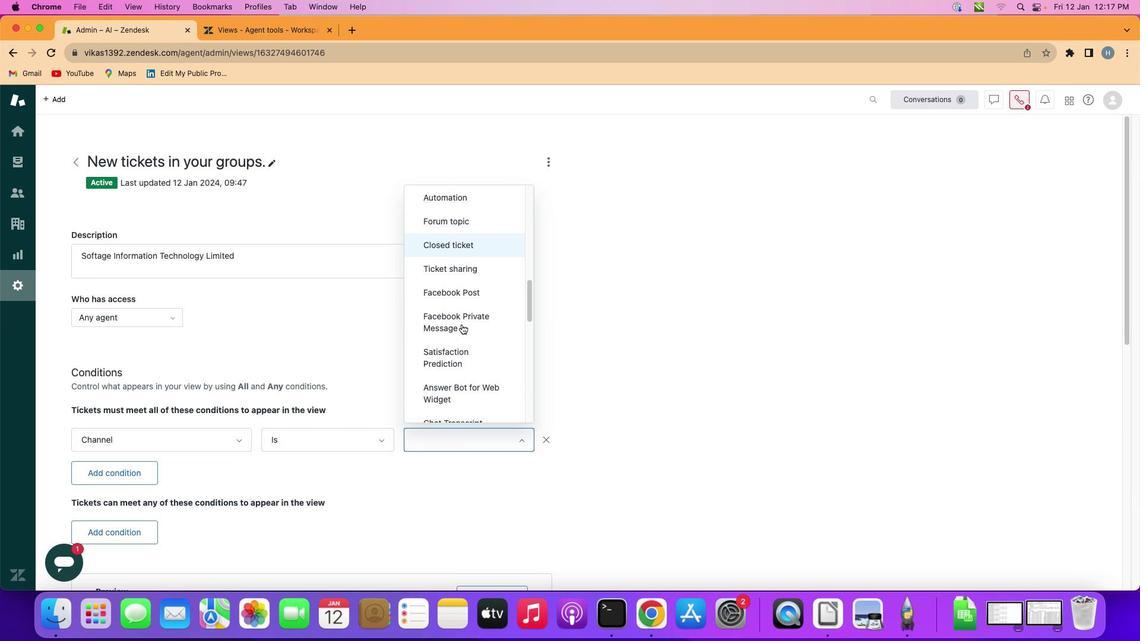 
Action: Mouse scrolled (459, 321) with delta (-1, -2)
Screenshot: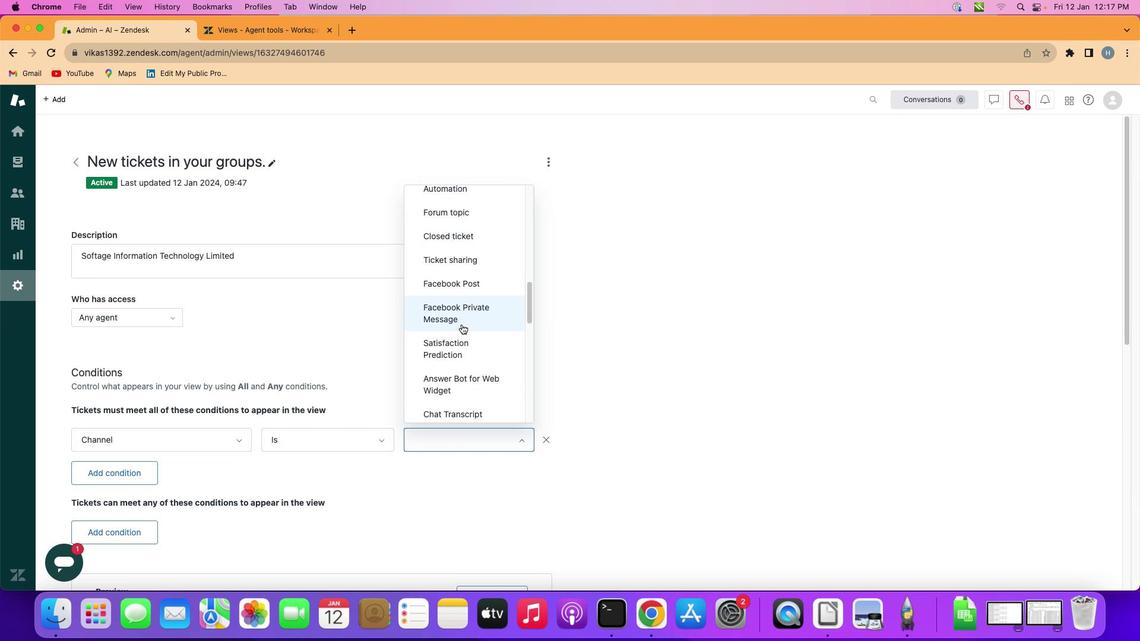 
Action: Mouse moved to (459, 322)
Screenshot: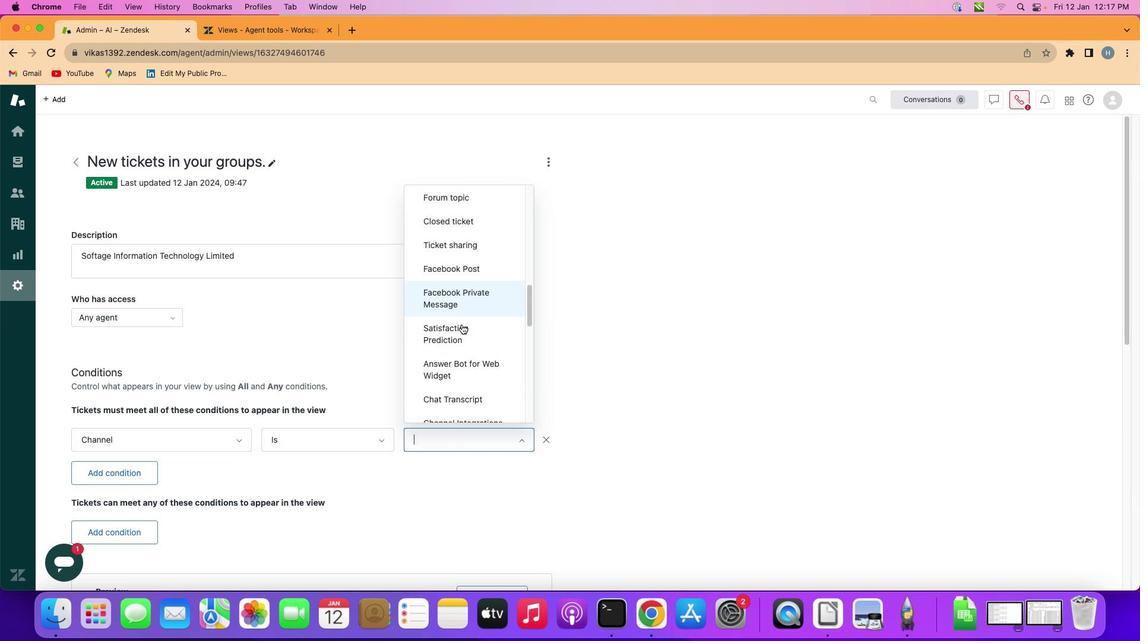 
Action: Mouse scrolled (459, 322) with delta (-1, -2)
Screenshot: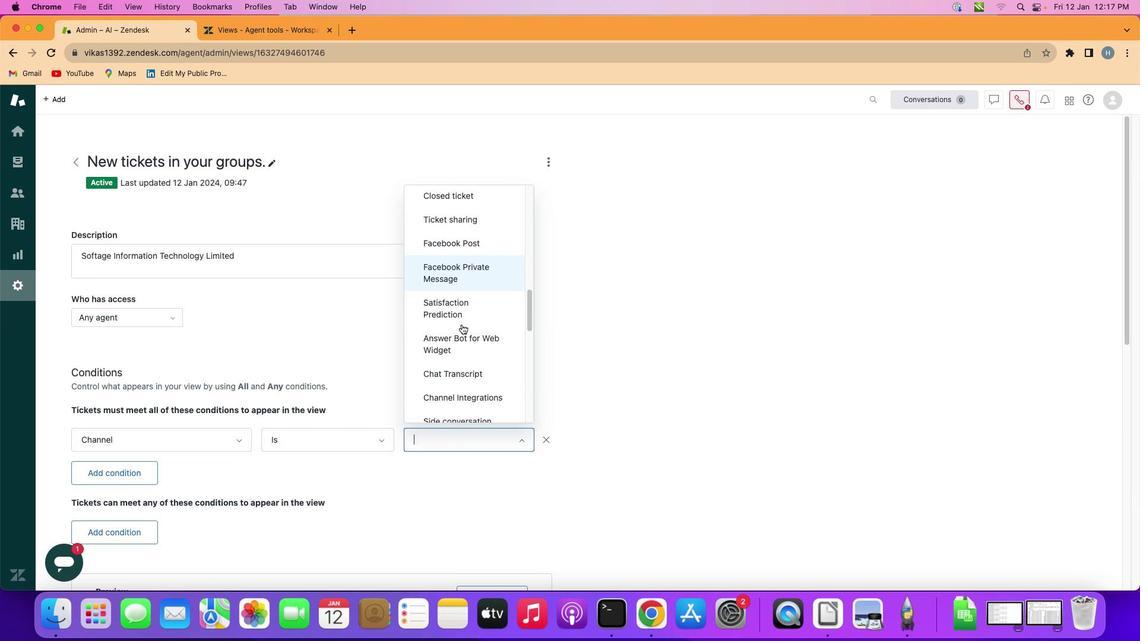 
Action: Mouse scrolled (459, 322) with delta (-1, -2)
Screenshot: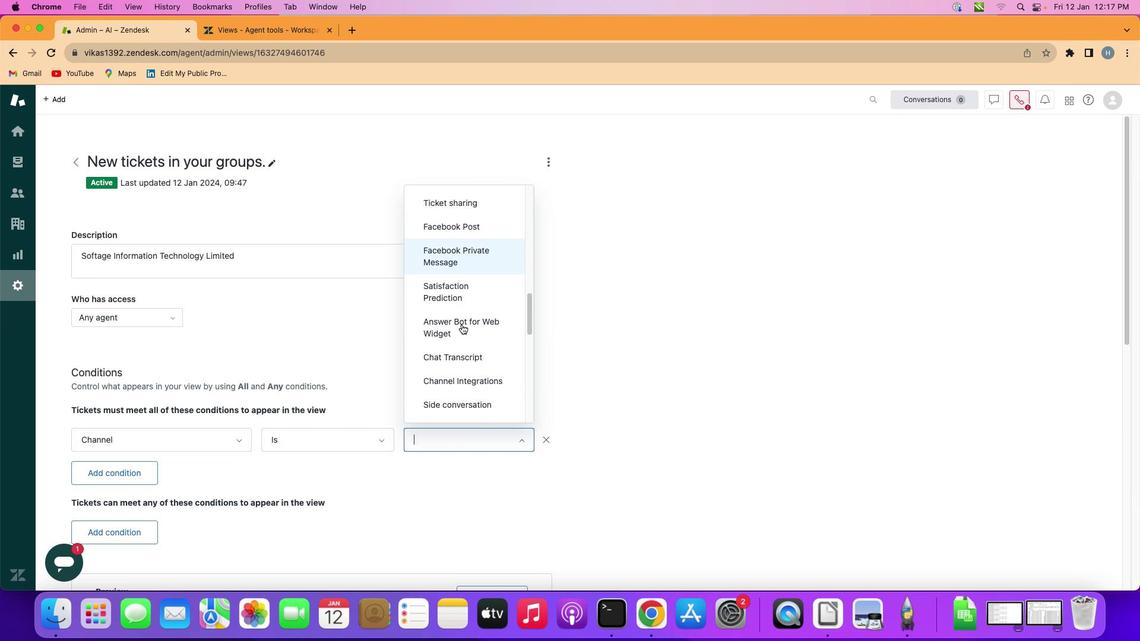 
Action: Mouse scrolled (459, 322) with delta (-1, -2)
Screenshot: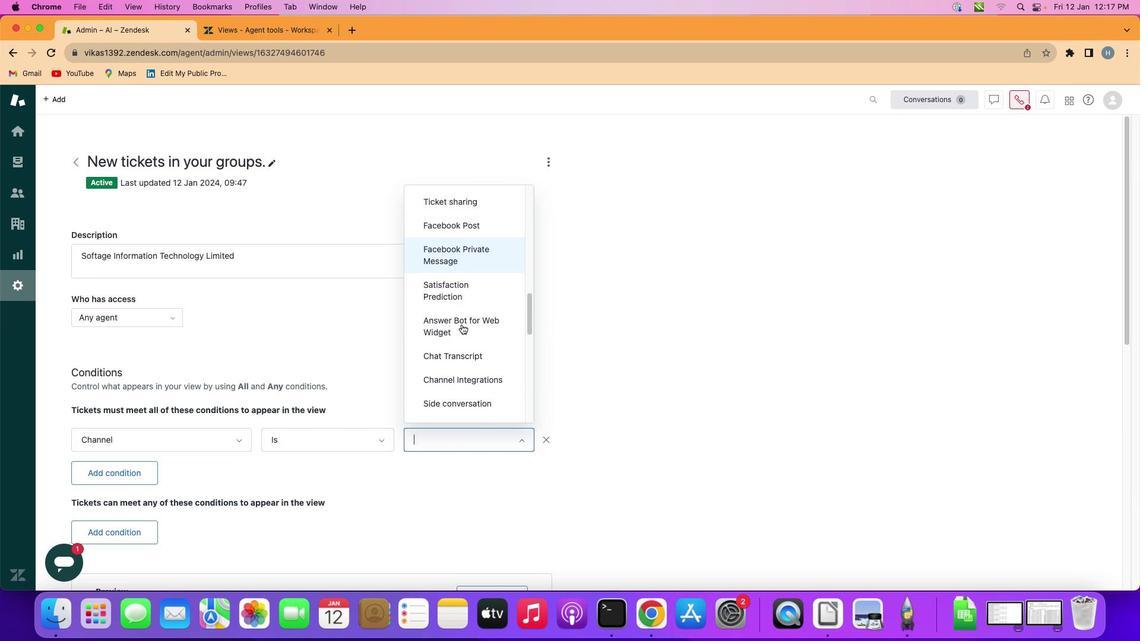 
Action: Mouse moved to (459, 322)
Screenshot: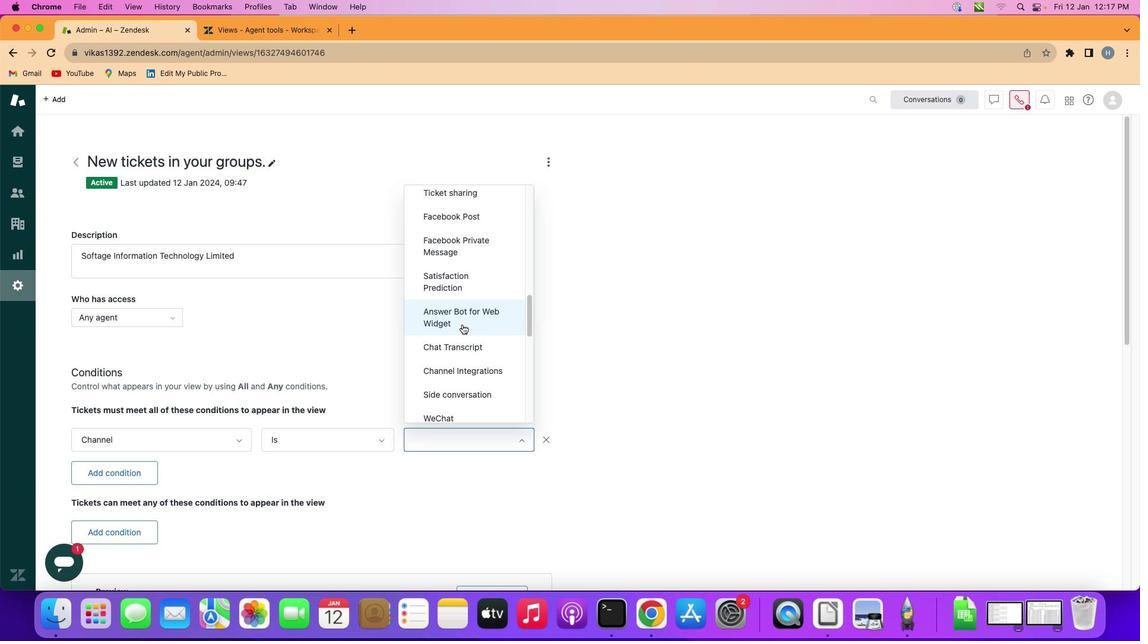 
Action: Mouse scrolled (459, 322) with delta (-1, -2)
Screenshot: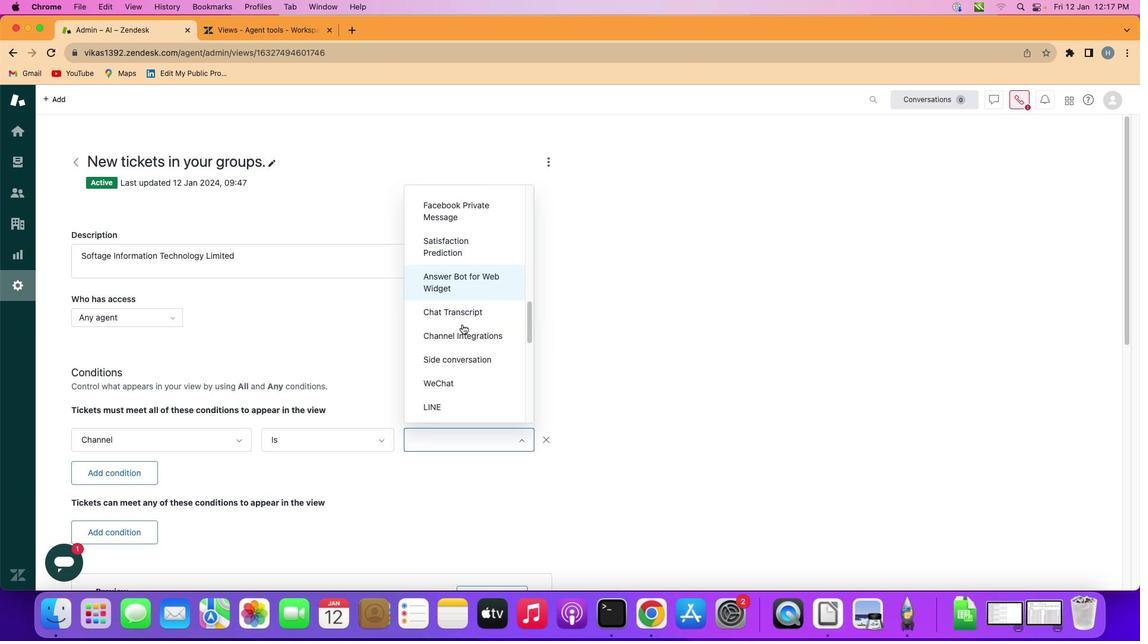 
Action: Mouse scrolled (459, 322) with delta (-1, -2)
Screenshot: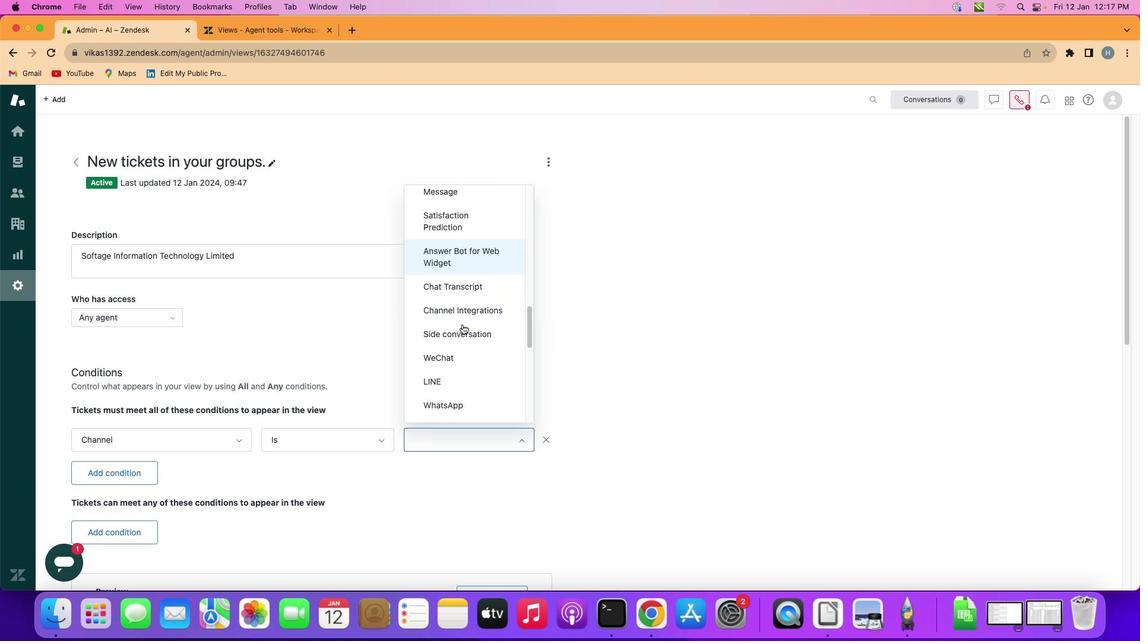
Action: Mouse scrolled (459, 322) with delta (-1, -2)
Screenshot: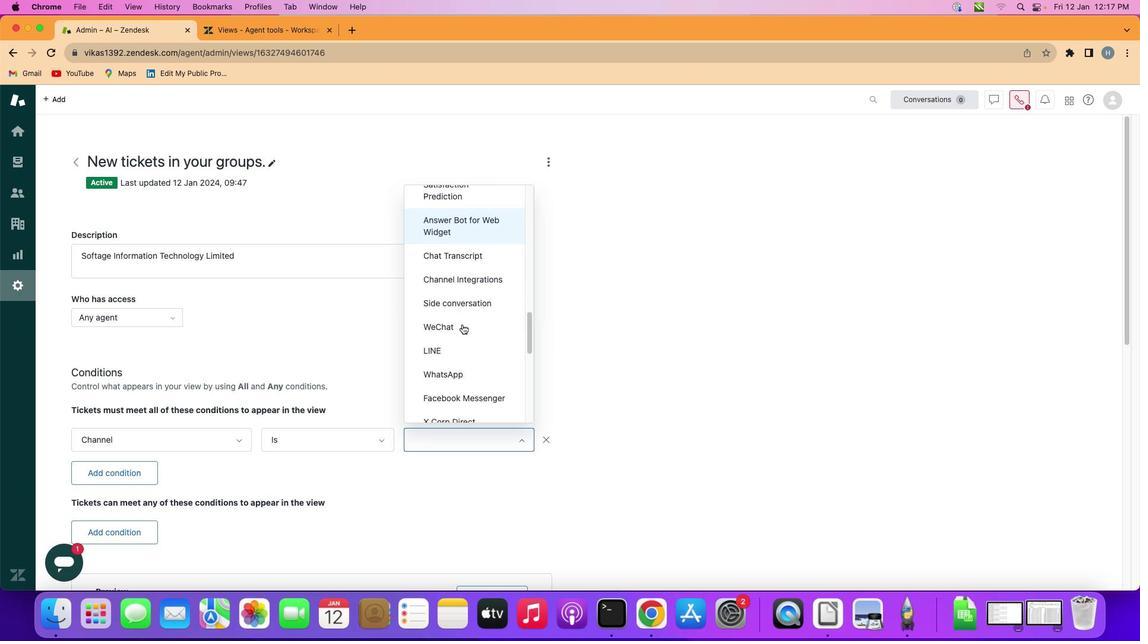 
Action: Mouse scrolled (459, 322) with delta (-1, -2)
Screenshot: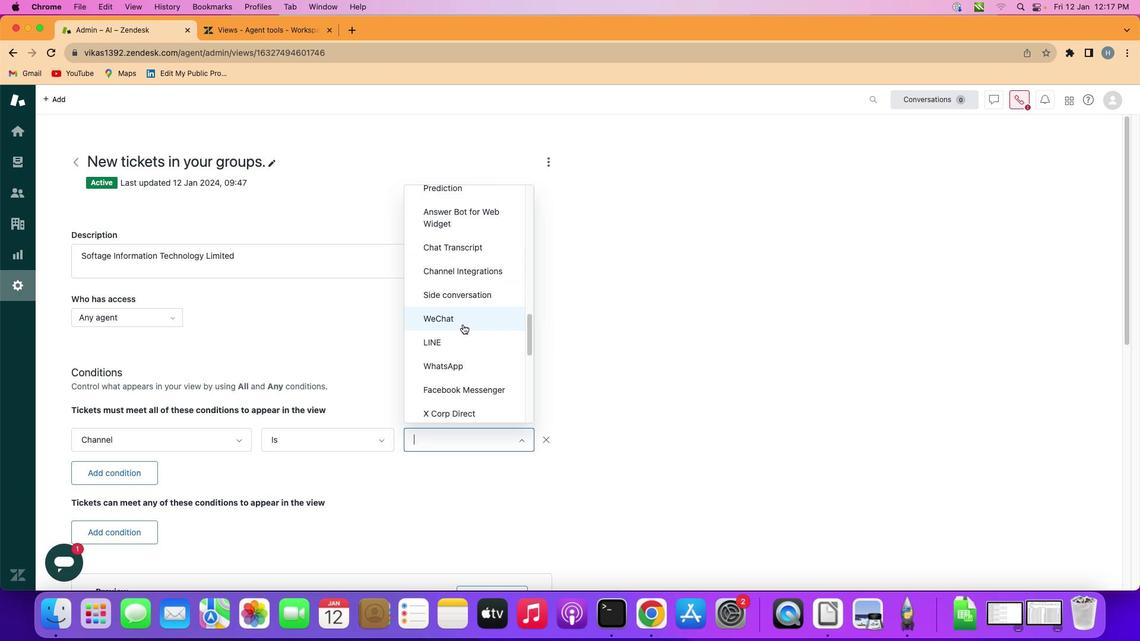 
Action: Mouse moved to (460, 322)
Screenshot: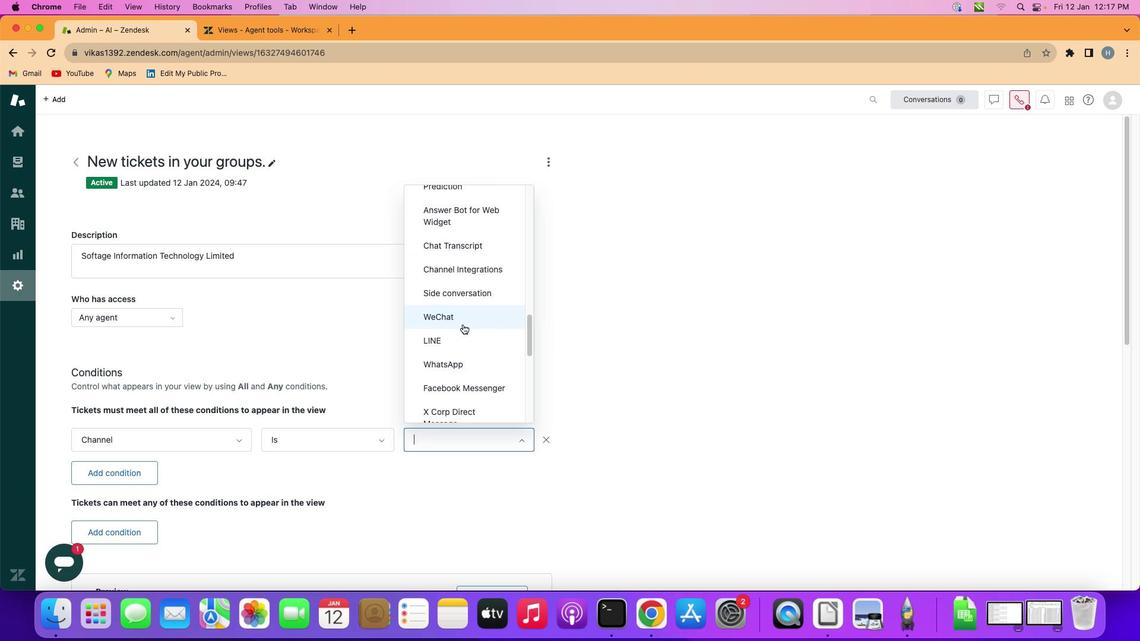 
Action: Mouse scrolled (460, 322) with delta (-1, -2)
Screenshot: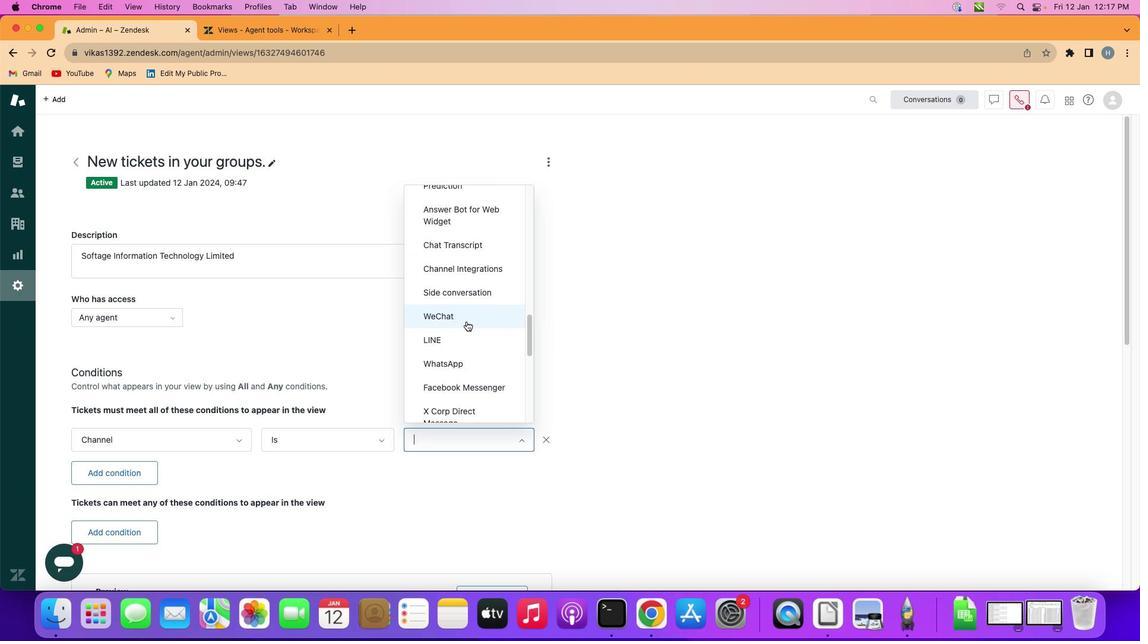 
Action: Mouse moved to (469, 314)
Screenshot: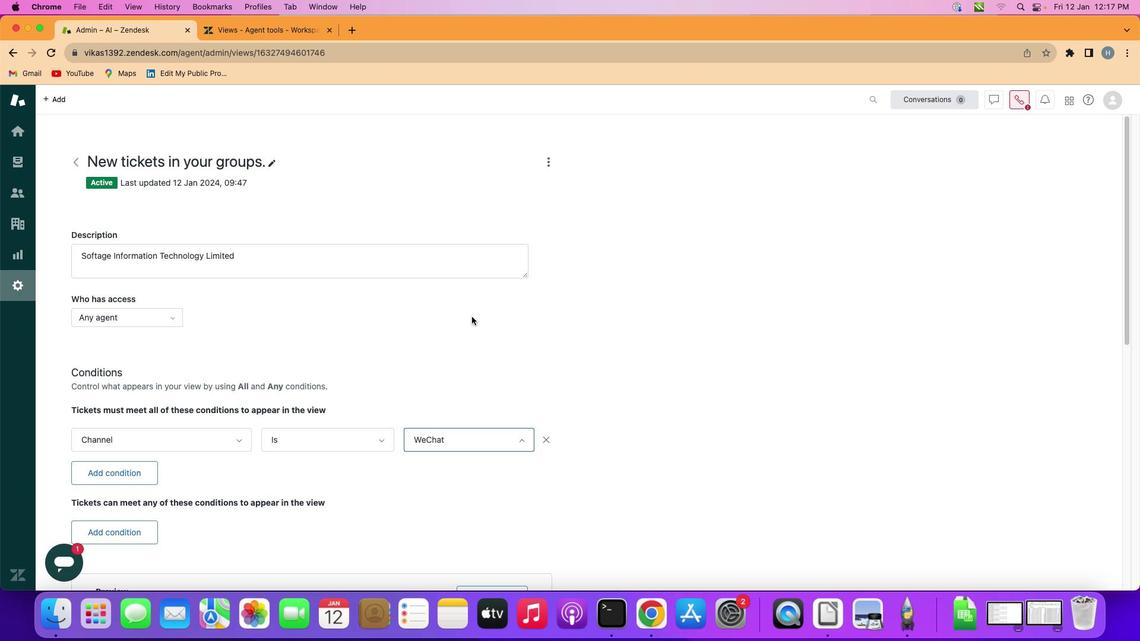 
Action: Mouse pressed left at (469, 314)
Screenshot: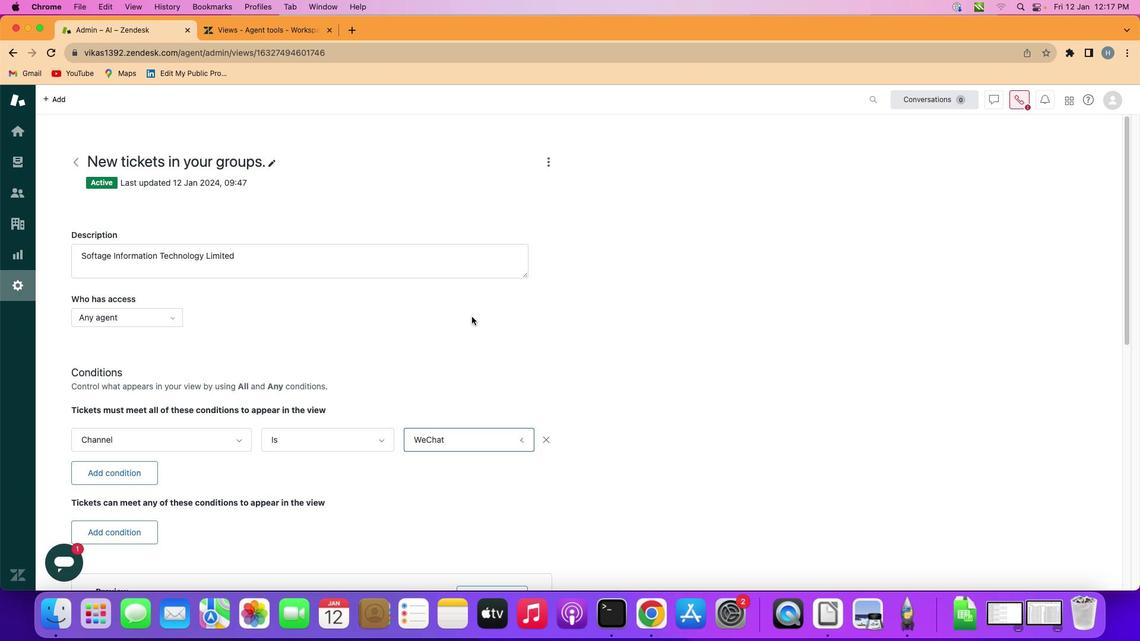 
Action: Mouse moved to (468, 315)
Screenshot: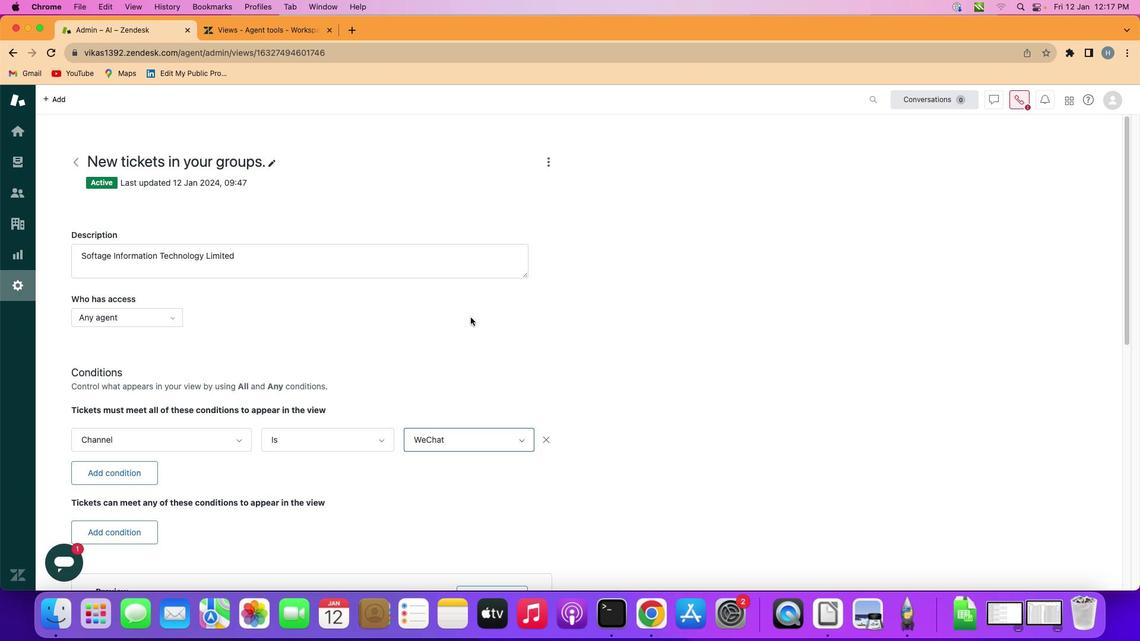 
